 Task: Add an event with the title Marketing Campaign Execution and Monitoring, date ''2023/10/11'', time 9:15 AM to 11:15 AMand add a description: Key stakeholders, including shareholders, will have the opportunity to participate actively in the AGM. Questions, comments, and suggestions from the floor will be encouraged, providing a platform for open dialogue and the exchange of ideas. The leadership team and relevant personnel will address these queries, ensuring that stakeholders have a clear understanding of the organization''s direction and decision-making processes.Select event color  Flamingo . Add location for the event as: The Plaza, New York City, USA, logged in from the account softage.3@softage.netand send the event invitation to softage.6@softage.net and softage.7@softage.net. Set a reminder for the event Weekly on Sunday
Action: Mouse moved to (61, 97)
Screenshot: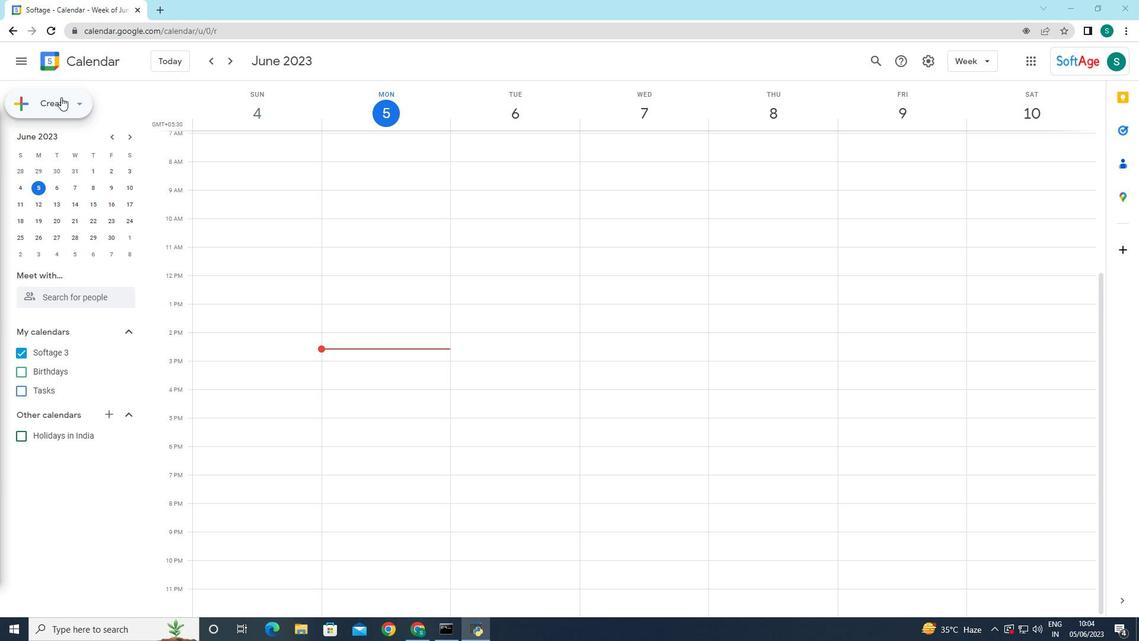 
Action: Mouse pressed left at (61, 97)
Screenshot: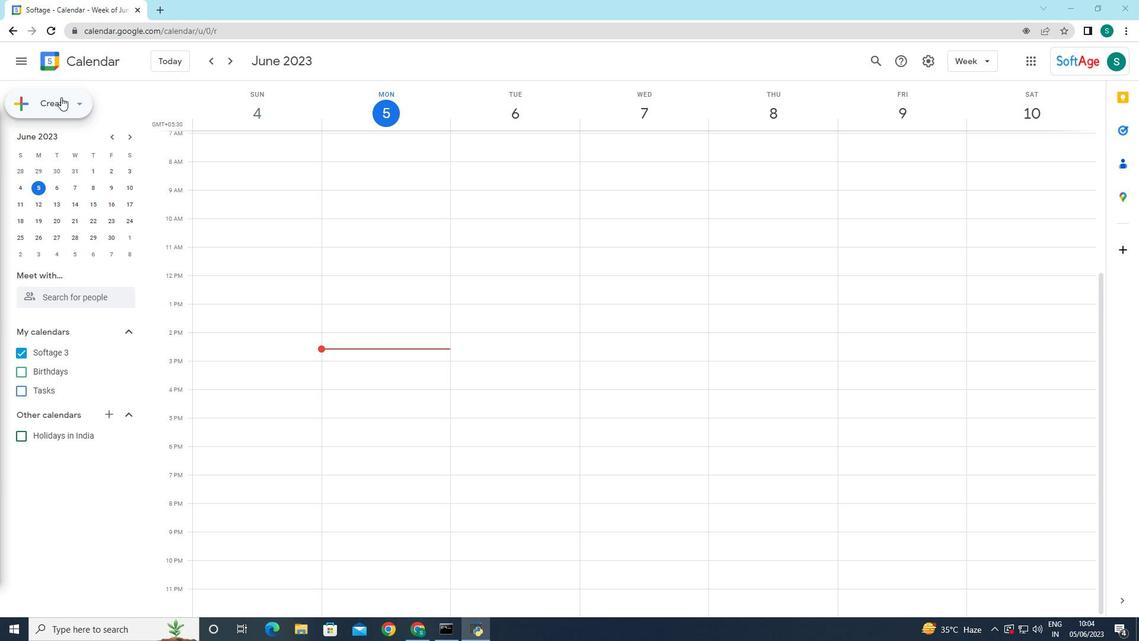 
Action: Mouse moved to (45, 138)
Screenshot: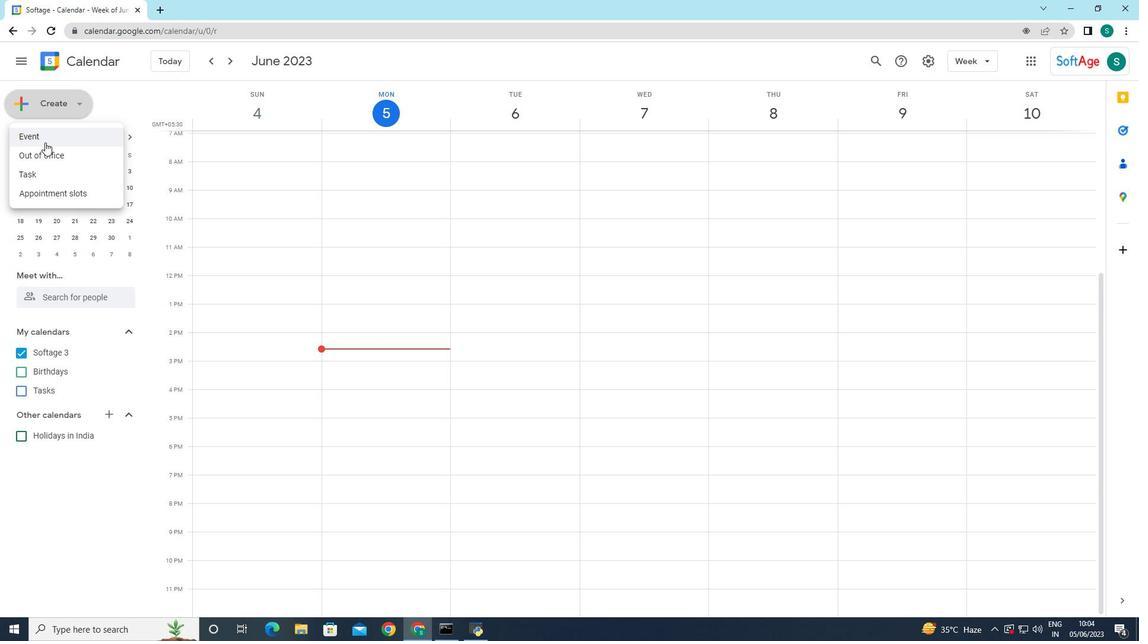 
Action: Mouse pressed left at (45, 138)
Screenshot: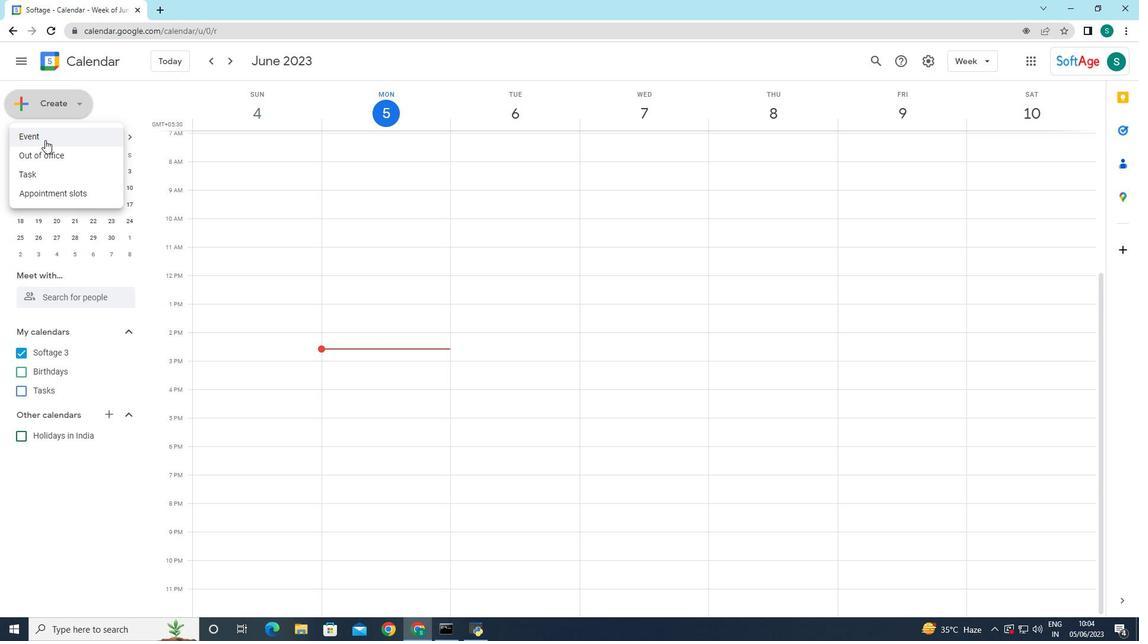 
Action: Mouse moved to (241, 466)
Screenshot: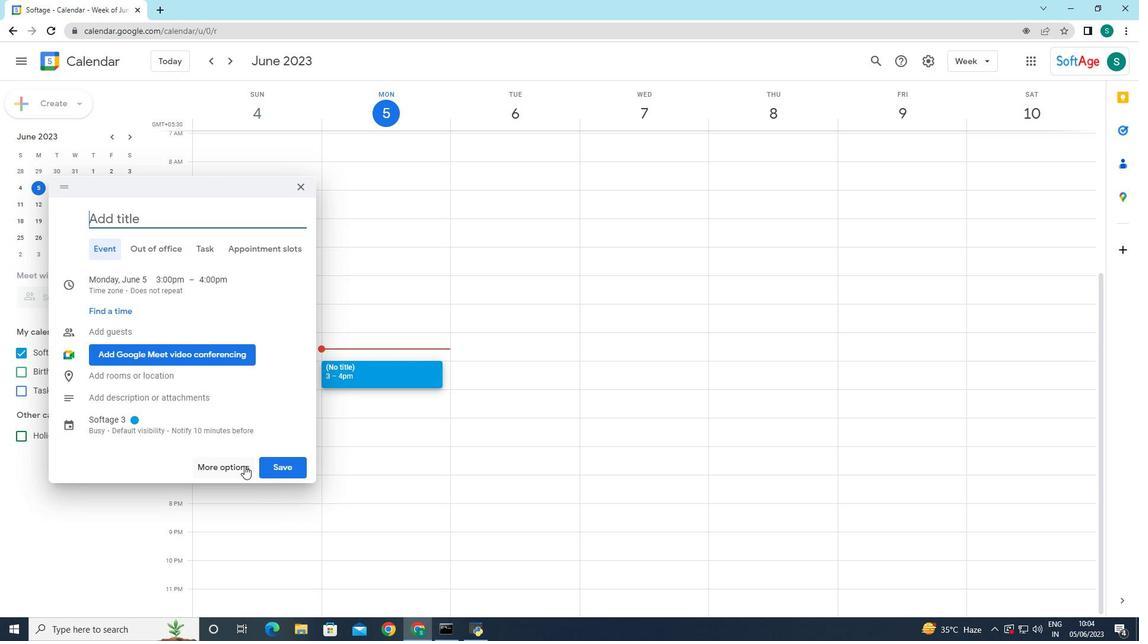 
Action: Mouse pressed left at (241, 466)
Screenshot: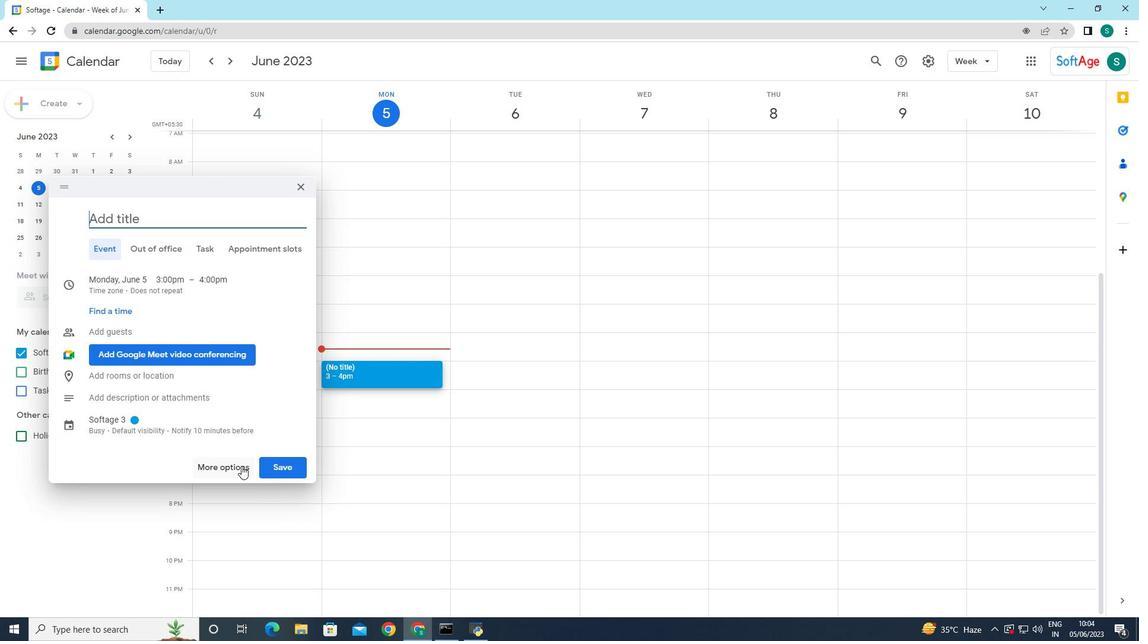 
Action: Mouse moved to (109, 62)
Screenshot: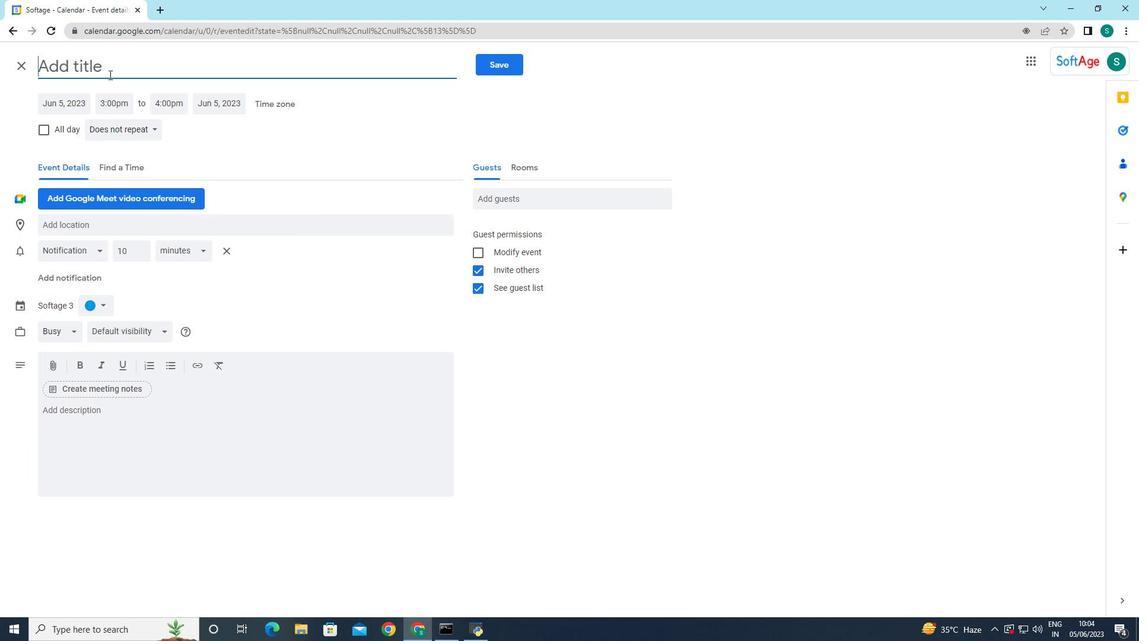
Action: Mouse pressed left at (109, 62)
Screenshot: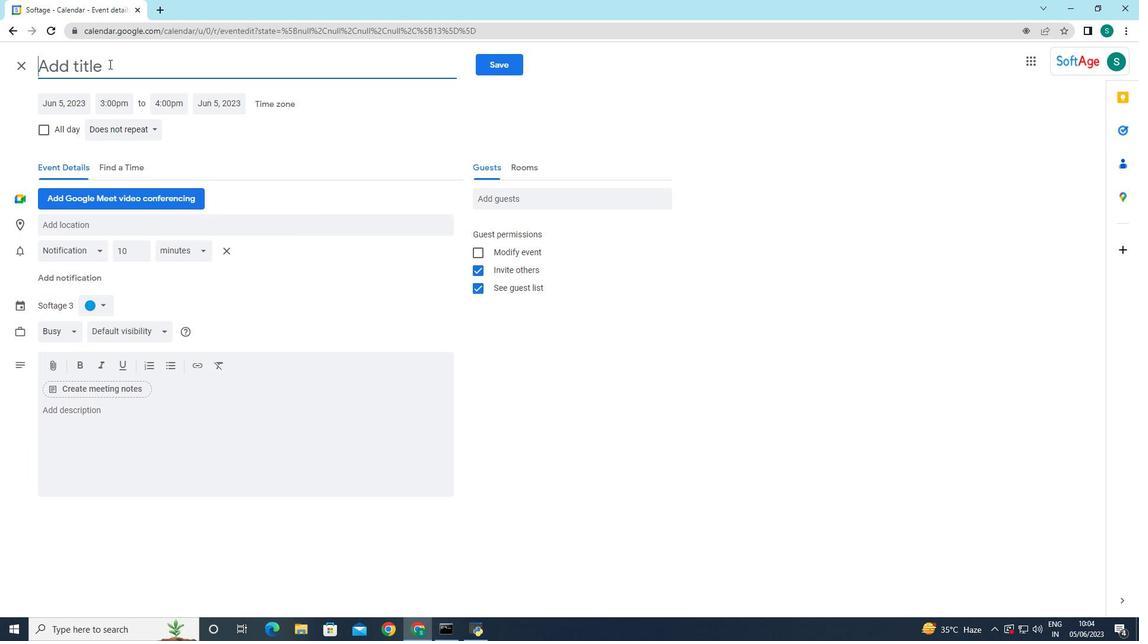 
Action: Key pressed <Key.caps_lock>M<Key.caps_lock><Key.backspace><Key.caps_lock>M<Key.caps_lock><Key.backspace><Key.caps_lock>M<Key.backspace>M<Key.backspace><Key.caps_lock>m<Key.caps_lock>ARKETING<Key.space><Key.caps_lock>c<Key.caps_lock>AMPAIGN<Key.space><Key.caps_lock>e<Key.caps_lock>X<Key.caps_lock><Key.caps_lock>ECUTION<Key.space>AND<Key.space><Key.caps_lock>m<Key.caps_lock>ONITORING,<Key.backspace>
Screenshot: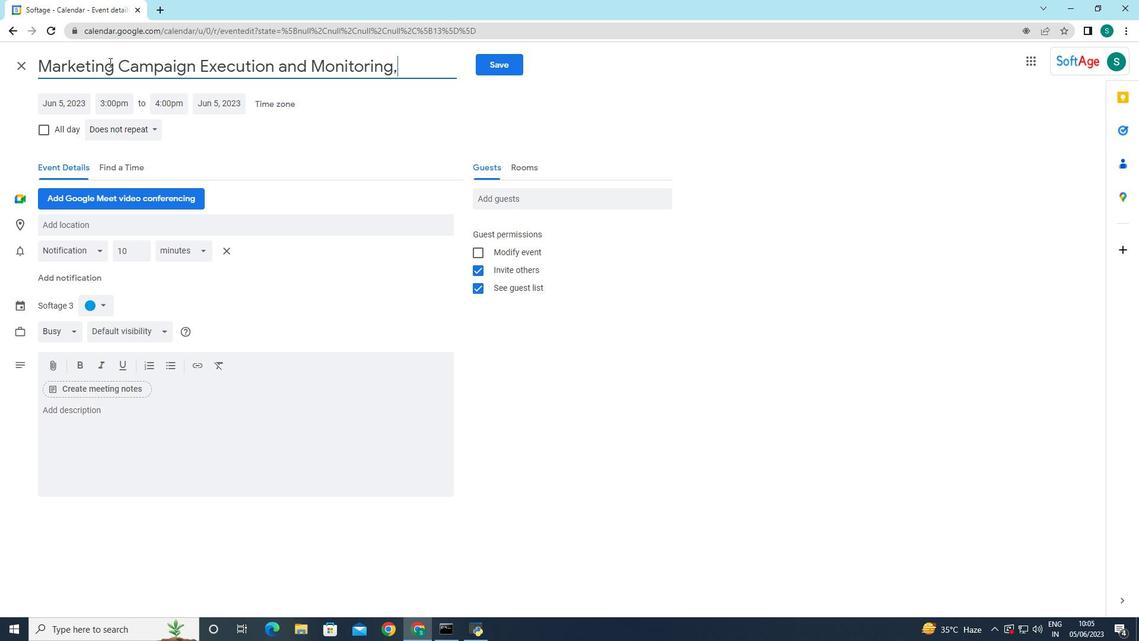 
Action: Mouse moved to (81, 109)
Screenshot: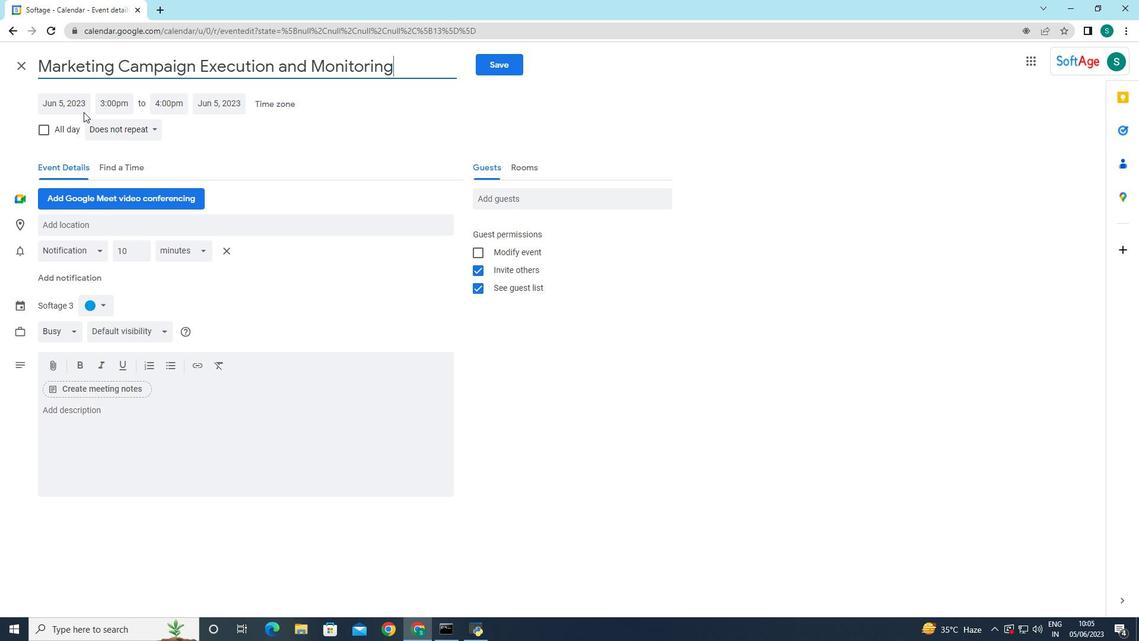 
Action: Mouse pressed left at (81, 109)
Screenshot: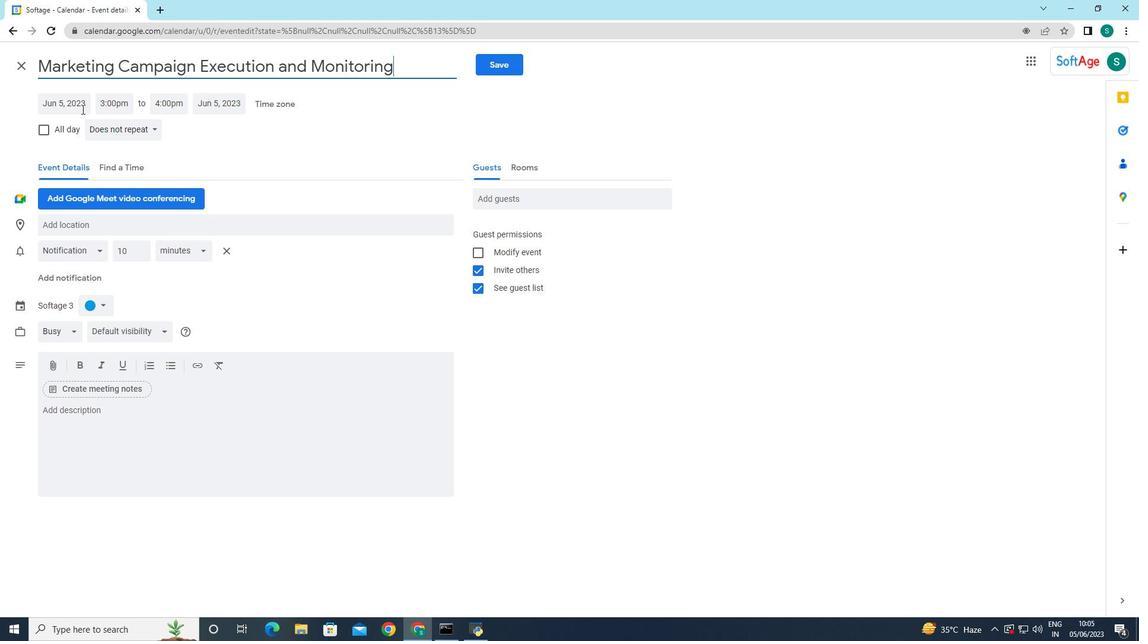 
Action: Mouse moved to (188, 124)
Screenshot: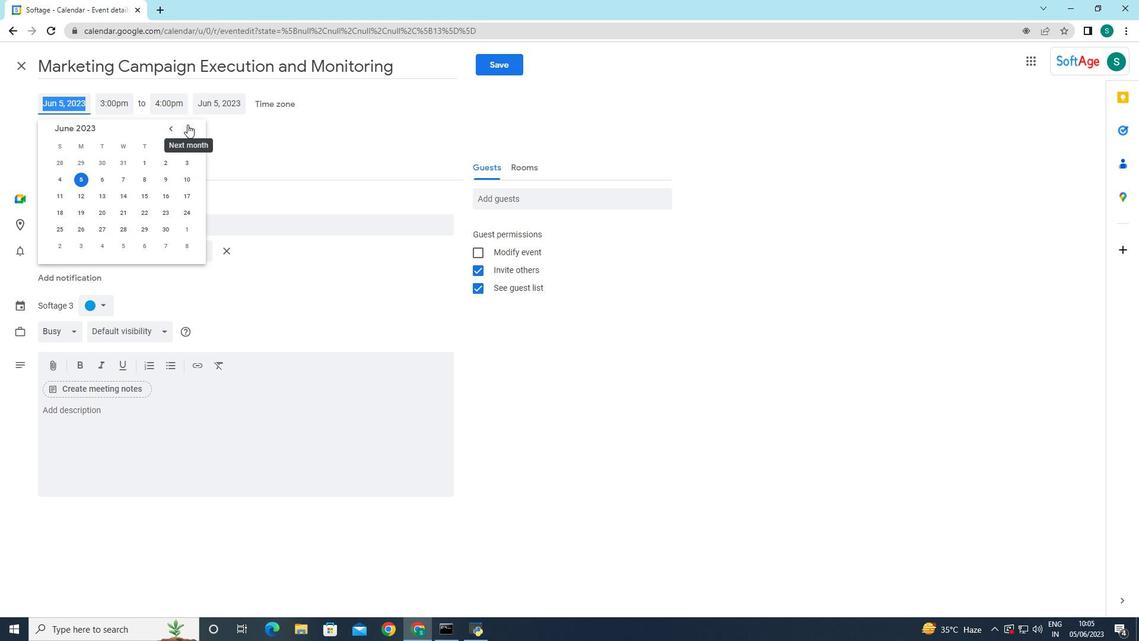 
Action: Mouse pressed left at (188, 124)
Screenshot: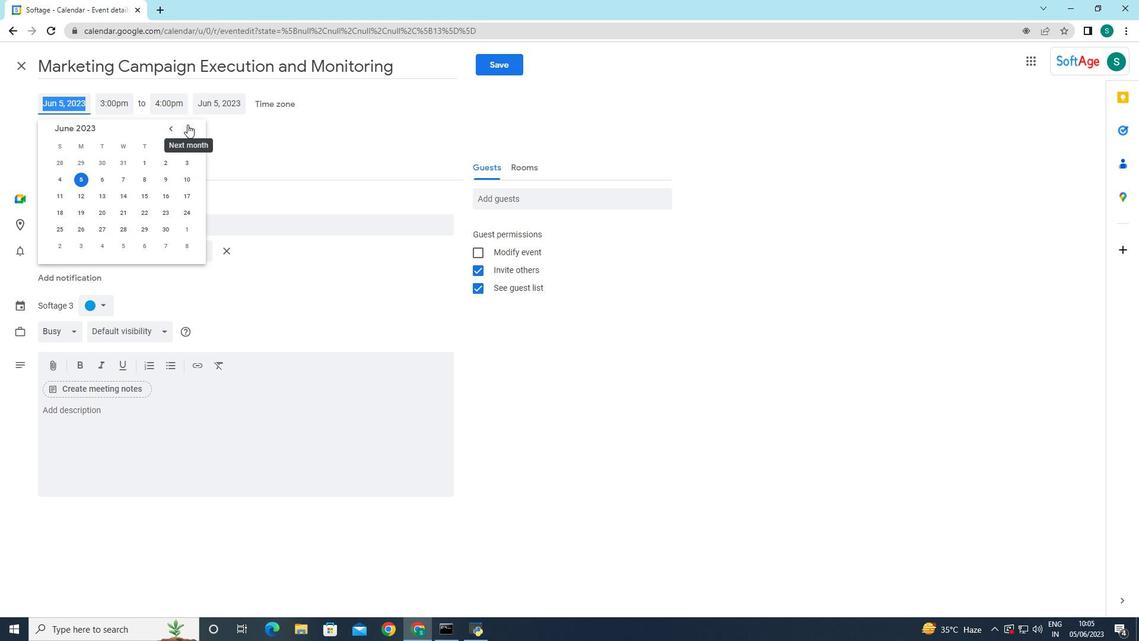 
Action: Mouse pressed left at (188, 124)
Screenshot: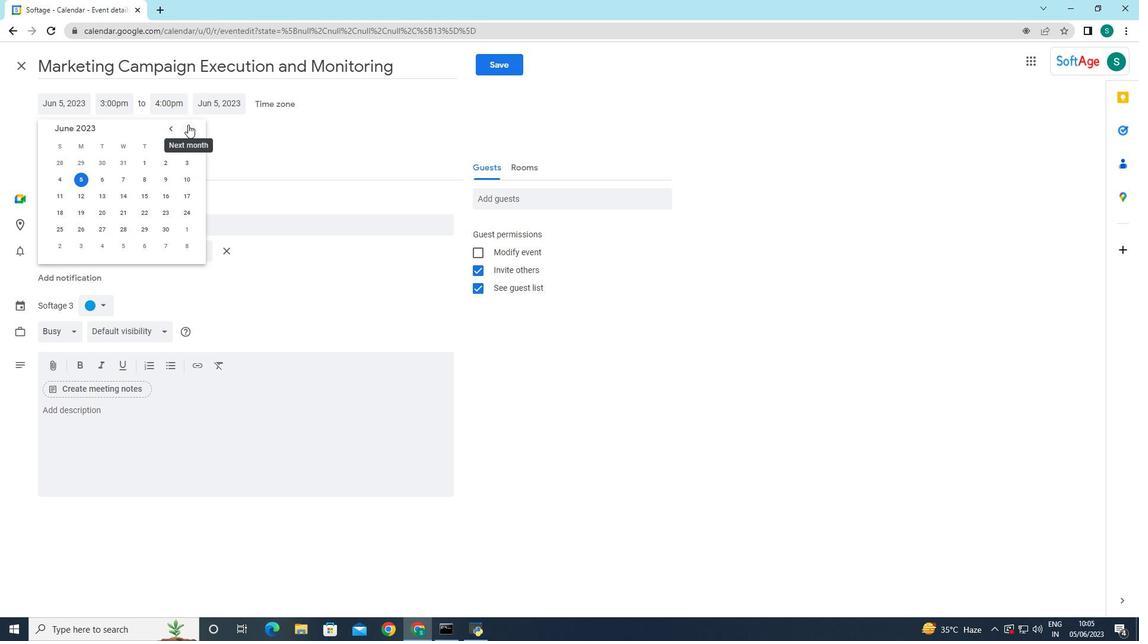 
Action: Mouse pressed left at (188, 124)
Screenshot: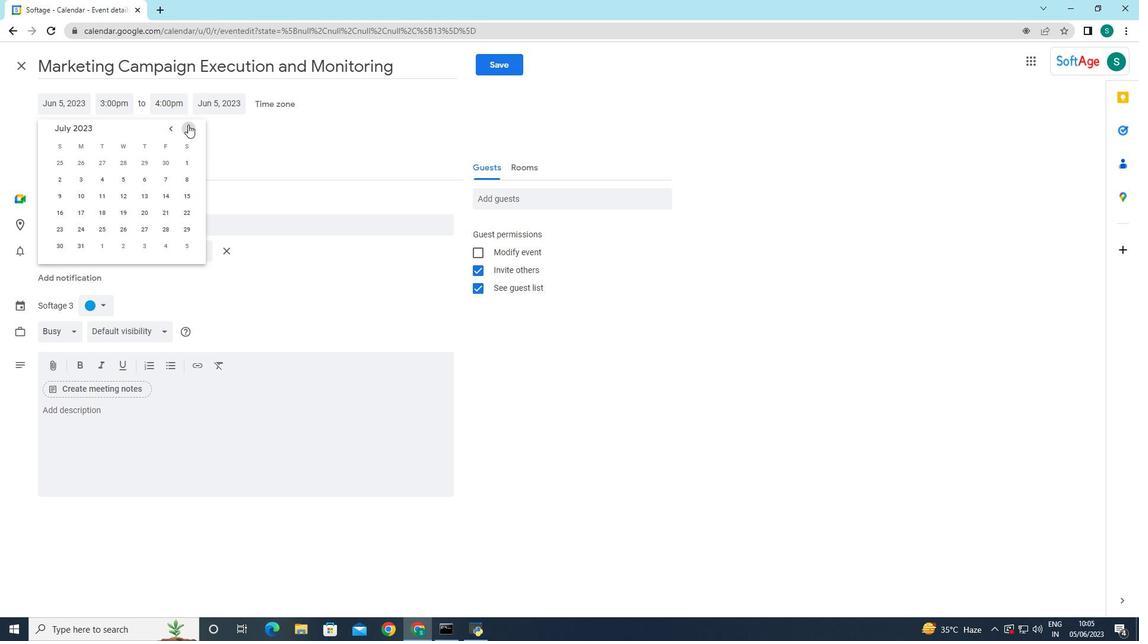 
Action: Mouse pressed left at (188, 124)
Screenshot: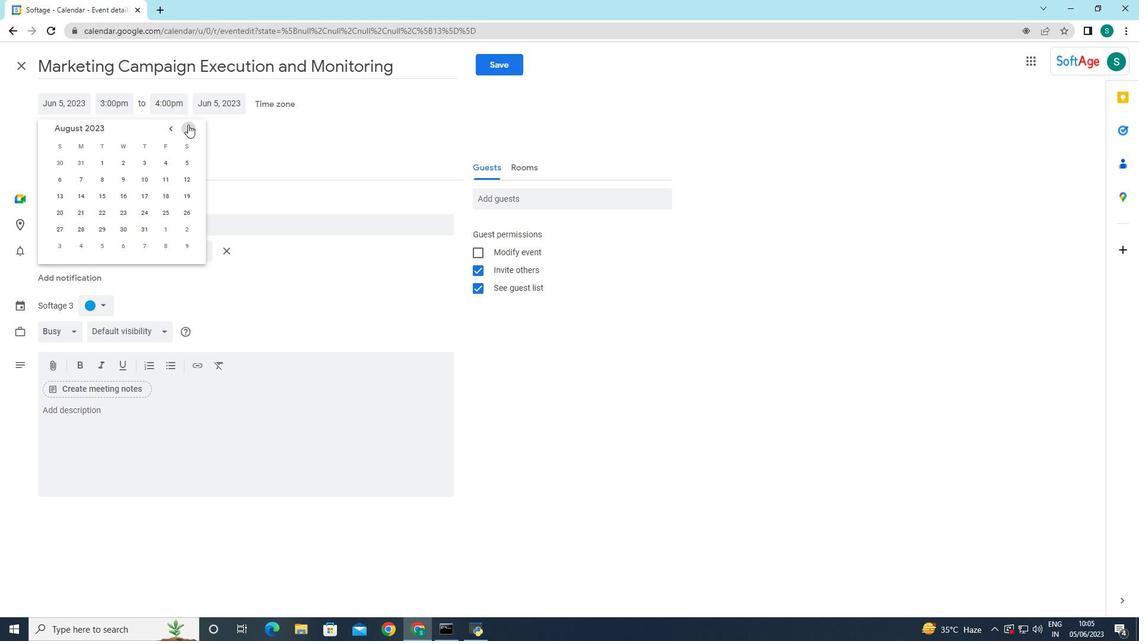 
Action: Mouse moved to (121, 178)
Screenshot: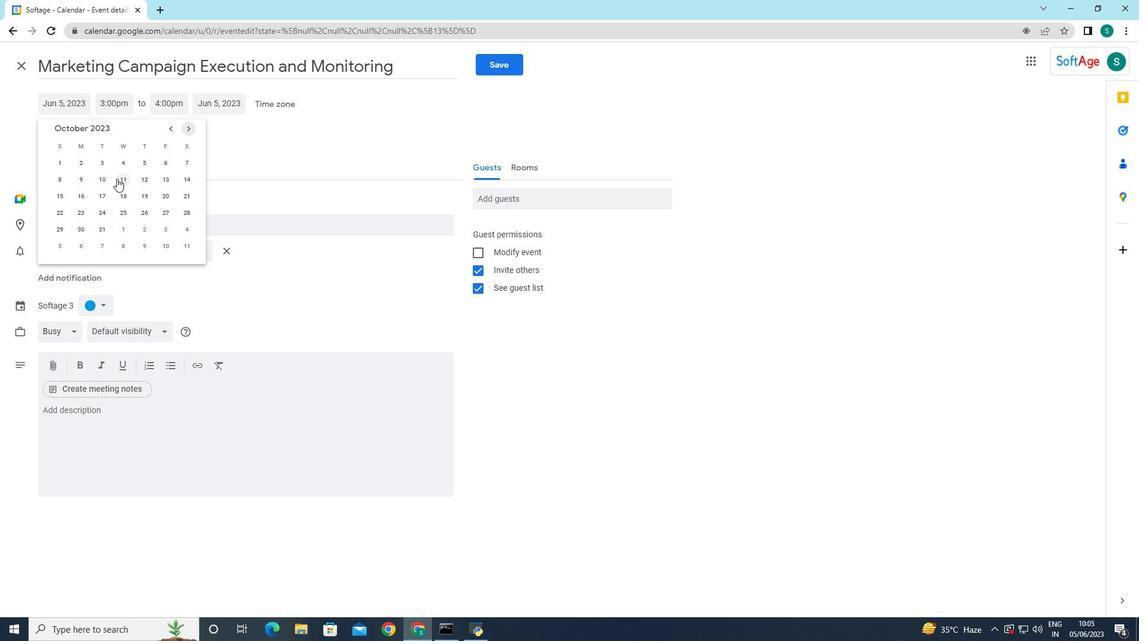 
Action: Mouse pressed left at (121, 178)
Screenshot: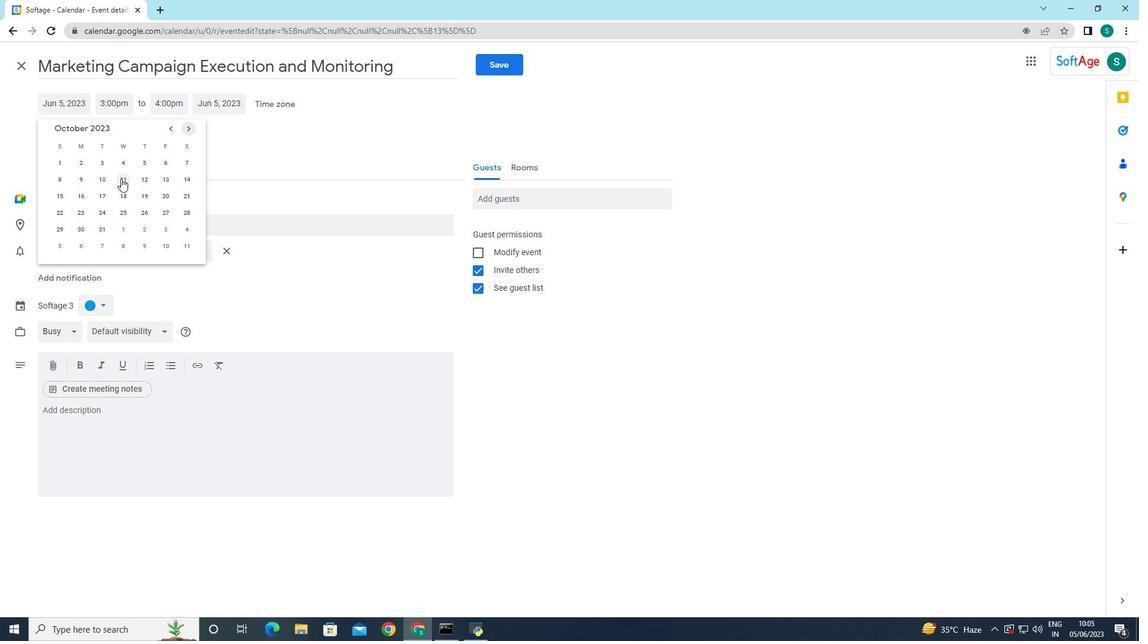 
Action: Mouse moved to (220, 145)
Screenshot: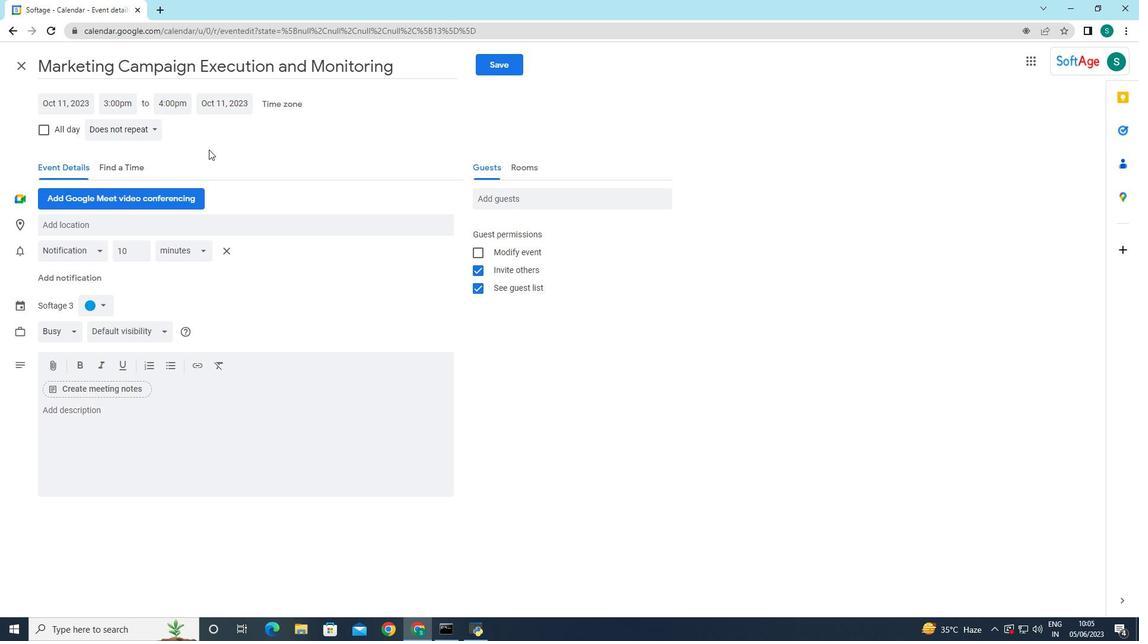 
Action: Mouse pressed left at (220, 145)
Screenshot: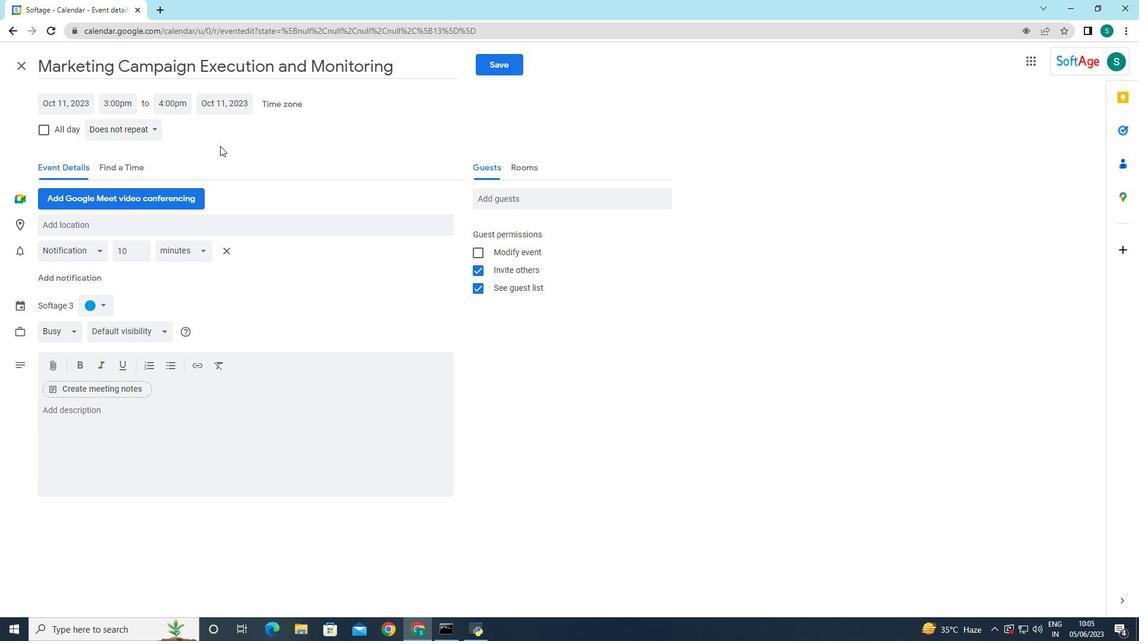 
Action: Mouse moved to (273, 289)
Screenshot: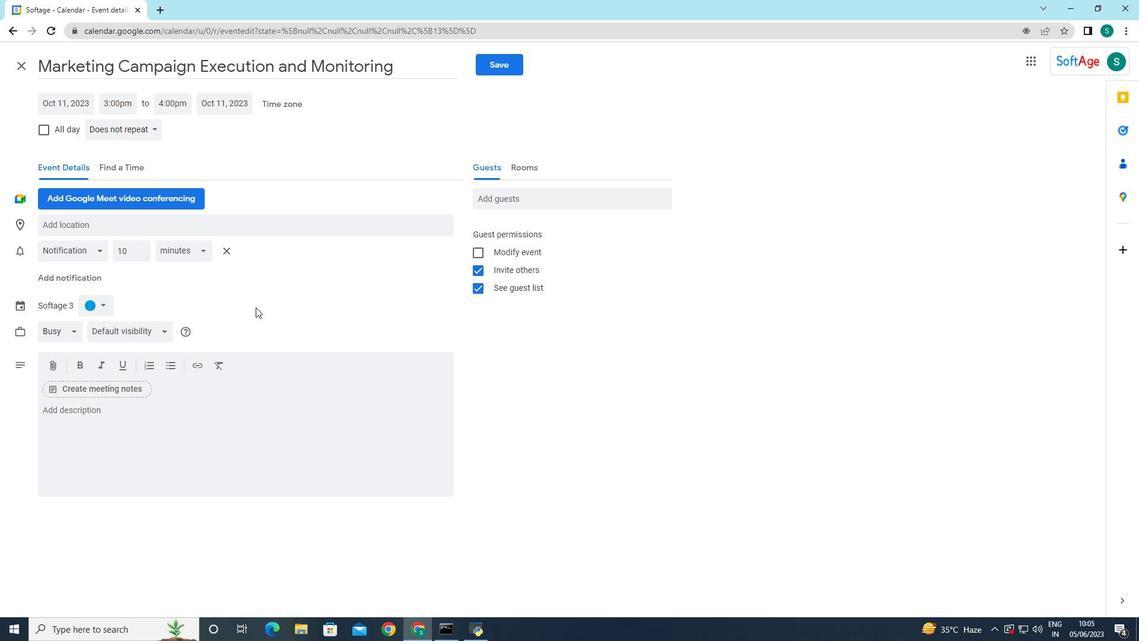 
Action: Mouse pressed left at (273, 289)
Screenshot: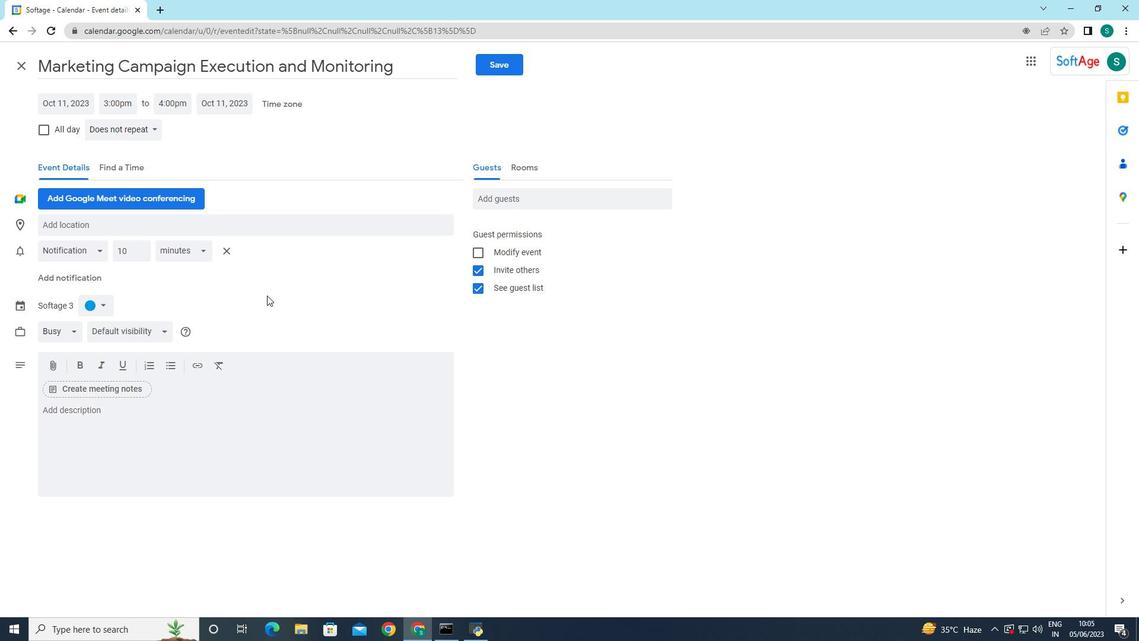 
Action: Mouse moved to (97, 417)
Screenshot: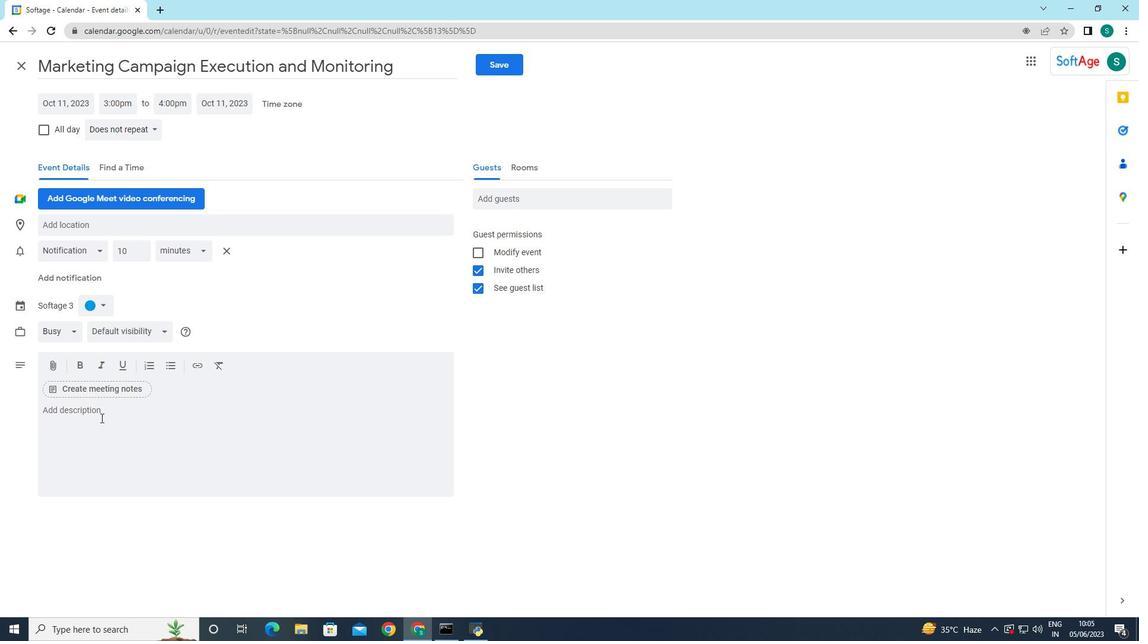 
Action: Mouse pressed left at (97, 417)
Screenshot: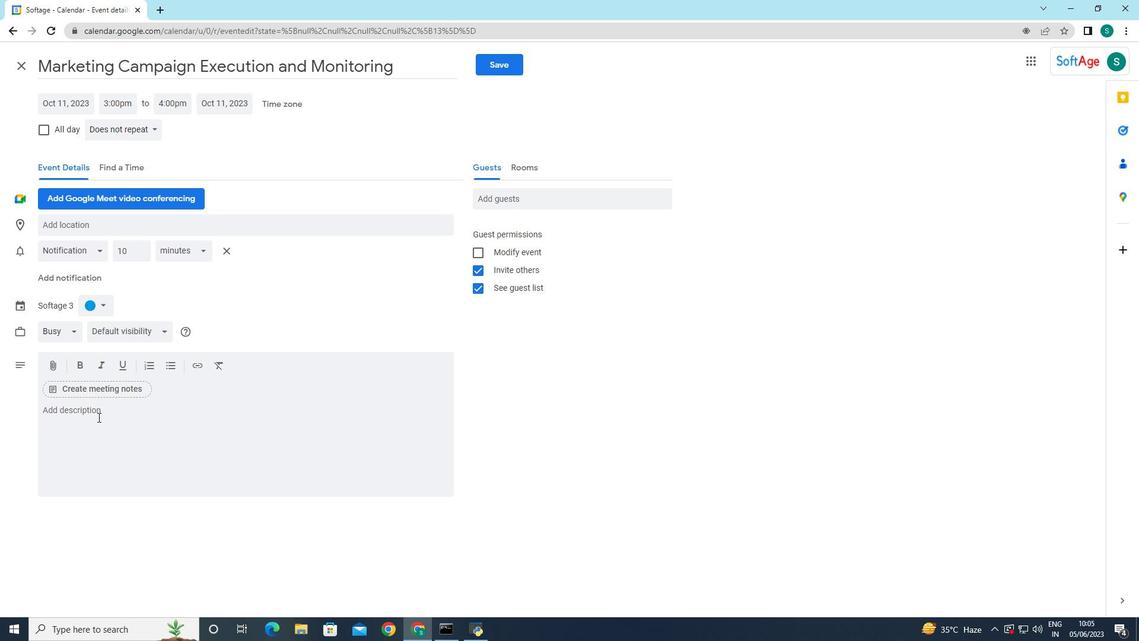 
Action: Mouse moved to (76, 105)
Screenshot: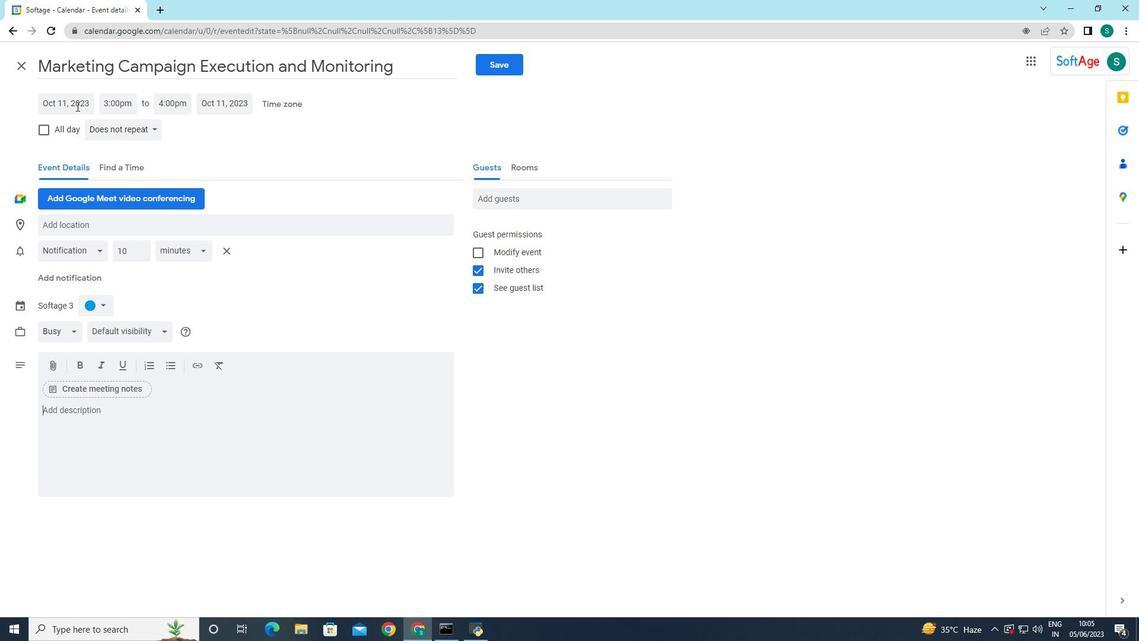 
Action: Mouse pressed left at (76, 105)
Screenshot: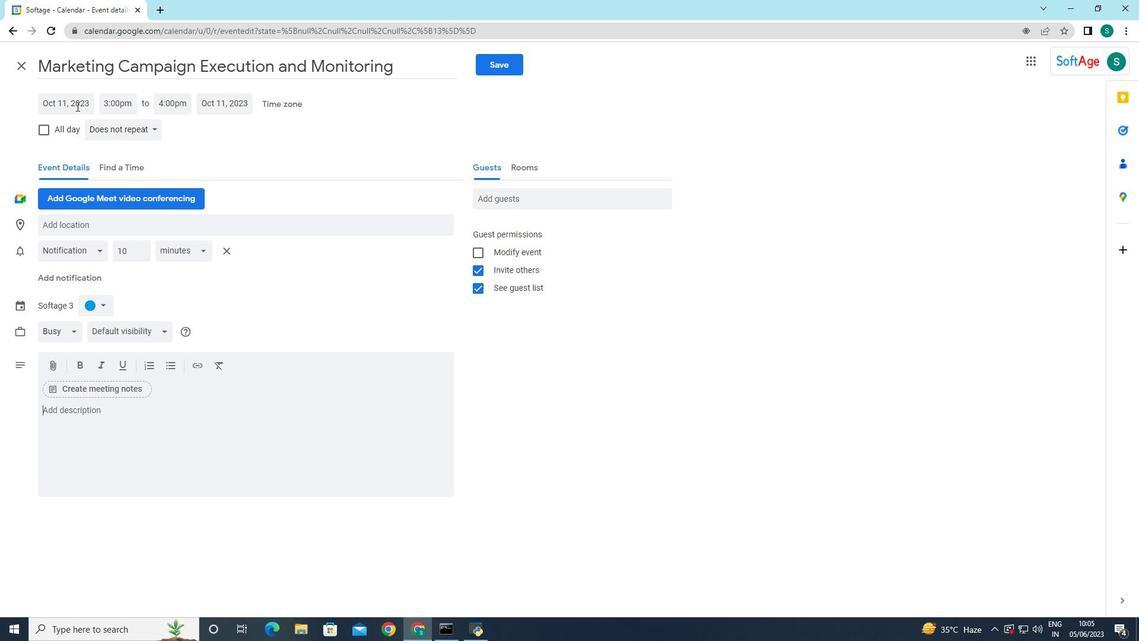 
Action: Mouse moved to (112, 105)
Screenshot: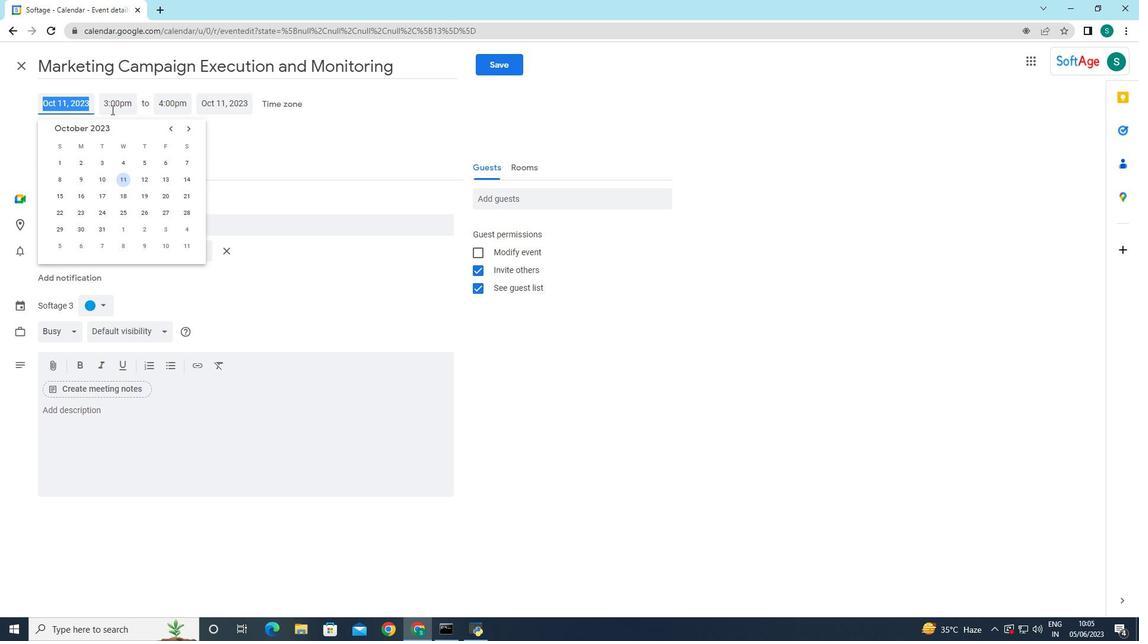 
Action: Mouse pressed left at (112, 105)
Screenshot: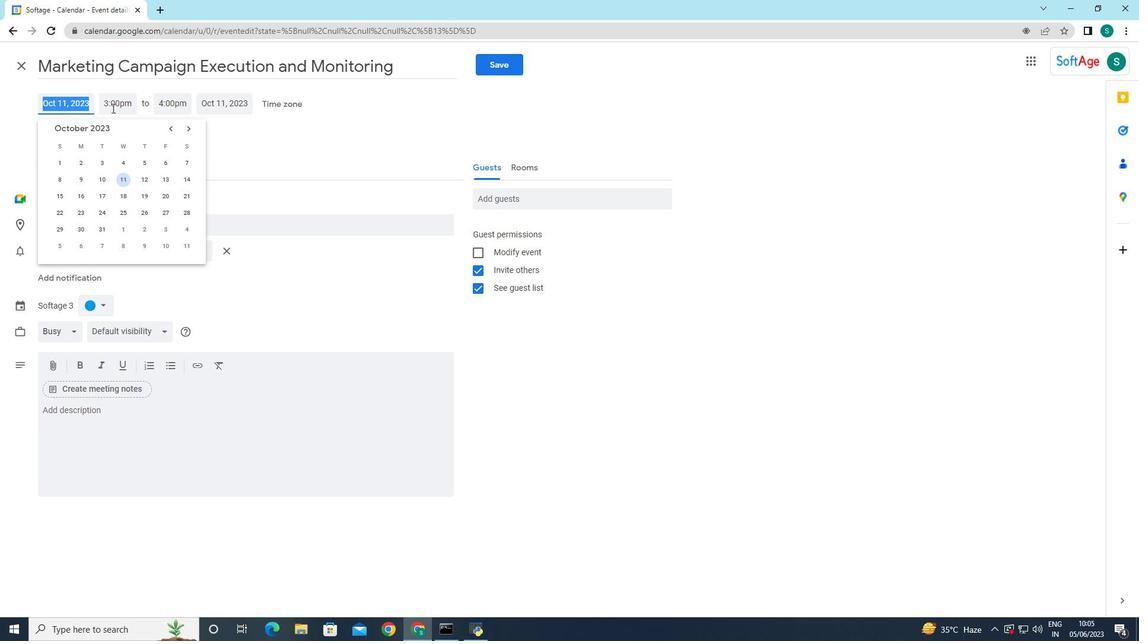 
Action: Mouse moved to (156, 170)
Screenshot: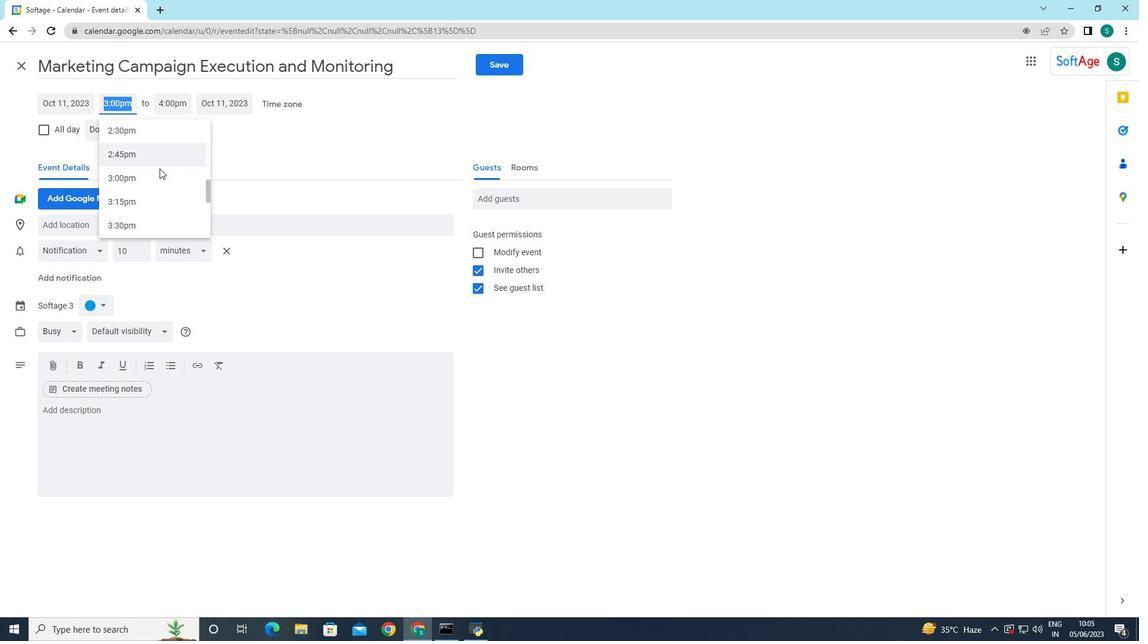 
Action: Mouse scrolled (156, 171) with delta (0, 0)
Screenshot: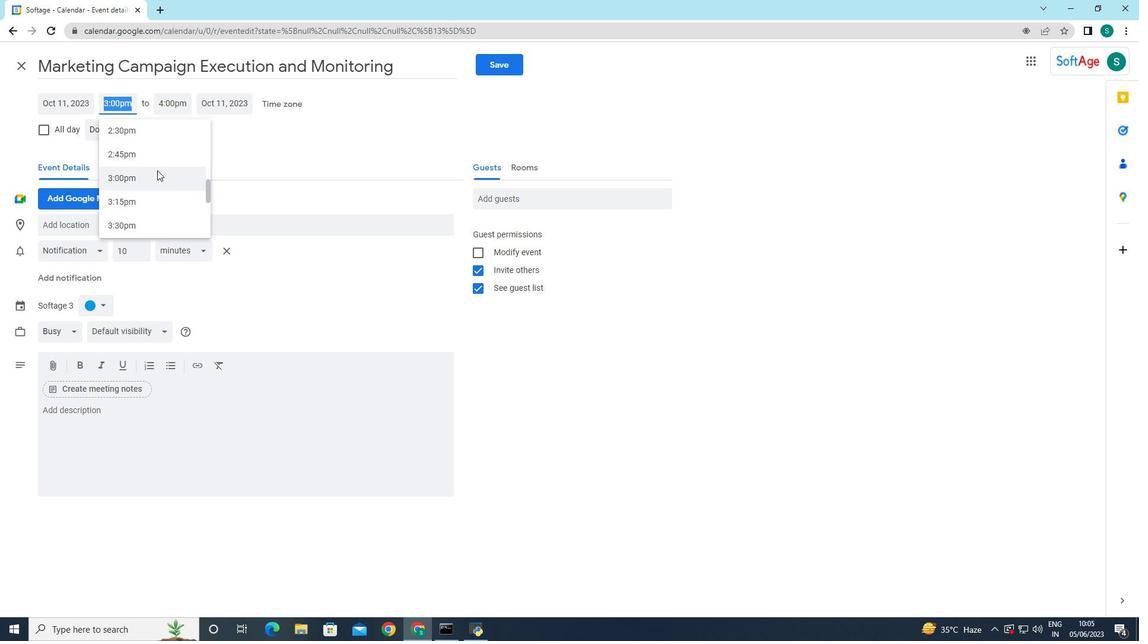 
Action: Mouse scrolled (156, 171) with delta (0, 0)
Screenshot: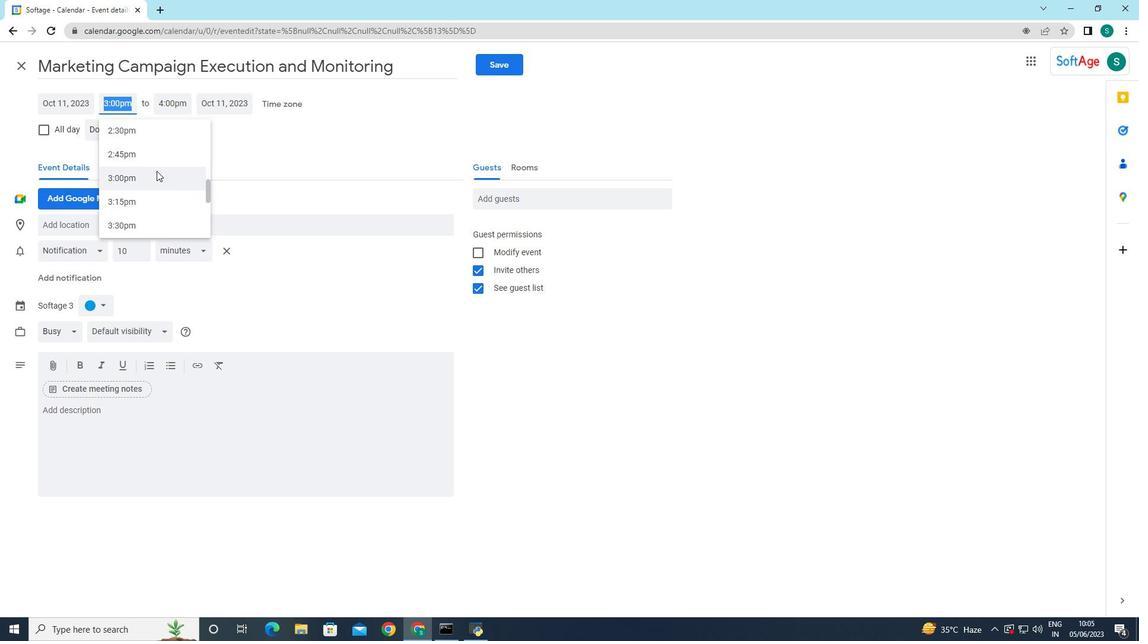
Action: Mouse scrolled (156, 171) with delta (0, 0)
Screenshot: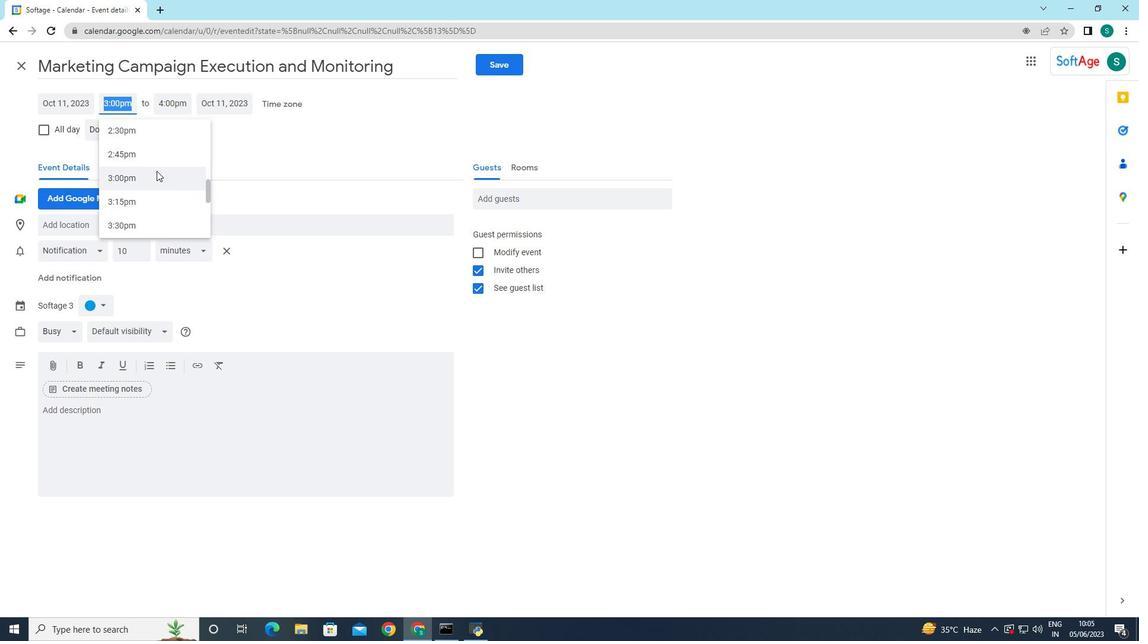 
Action: Mouse moved to (156, 170)
Screenshot: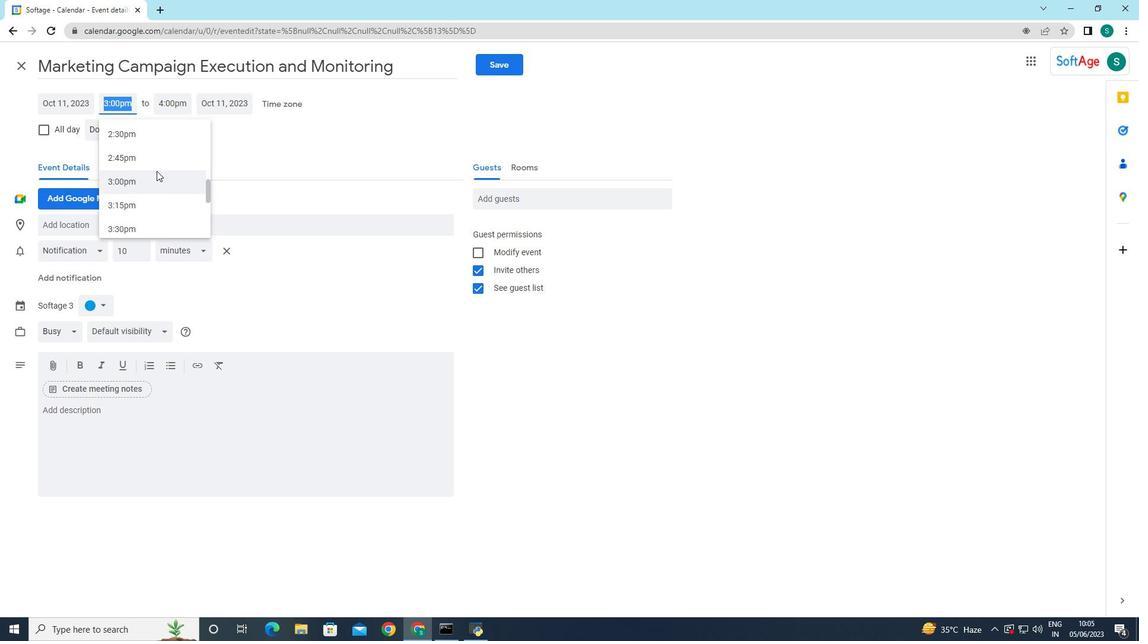 
Action: Mouse scrolled (156, 171) with delta (0, 0)
Screenshot: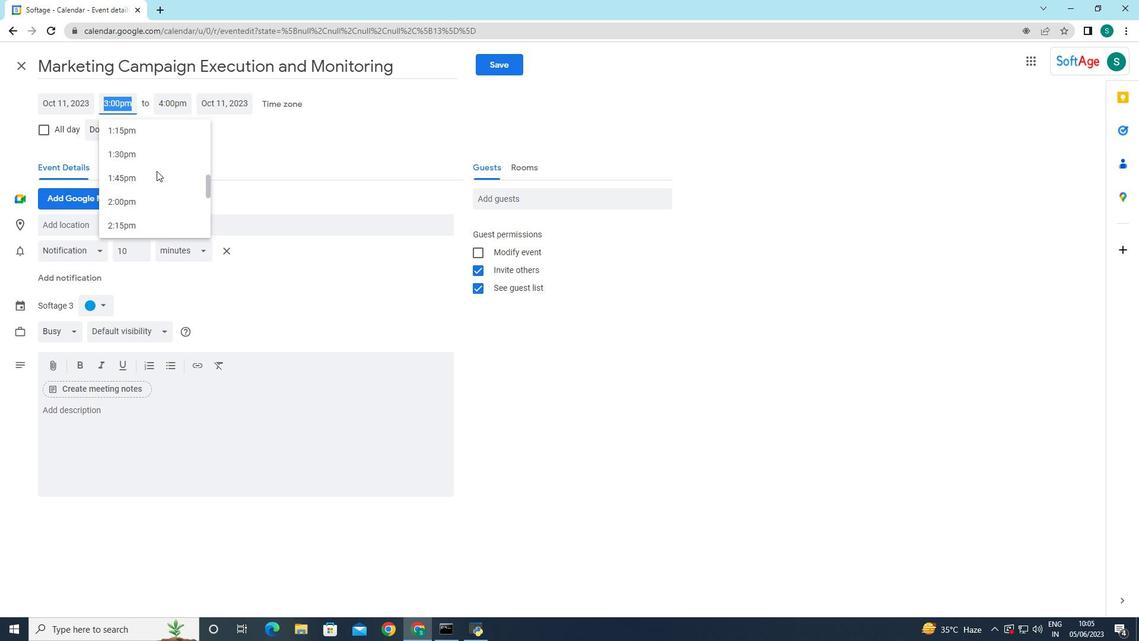 
Action: Mouse scrolled (156, 171) with delta (0, 0)
Screenshot: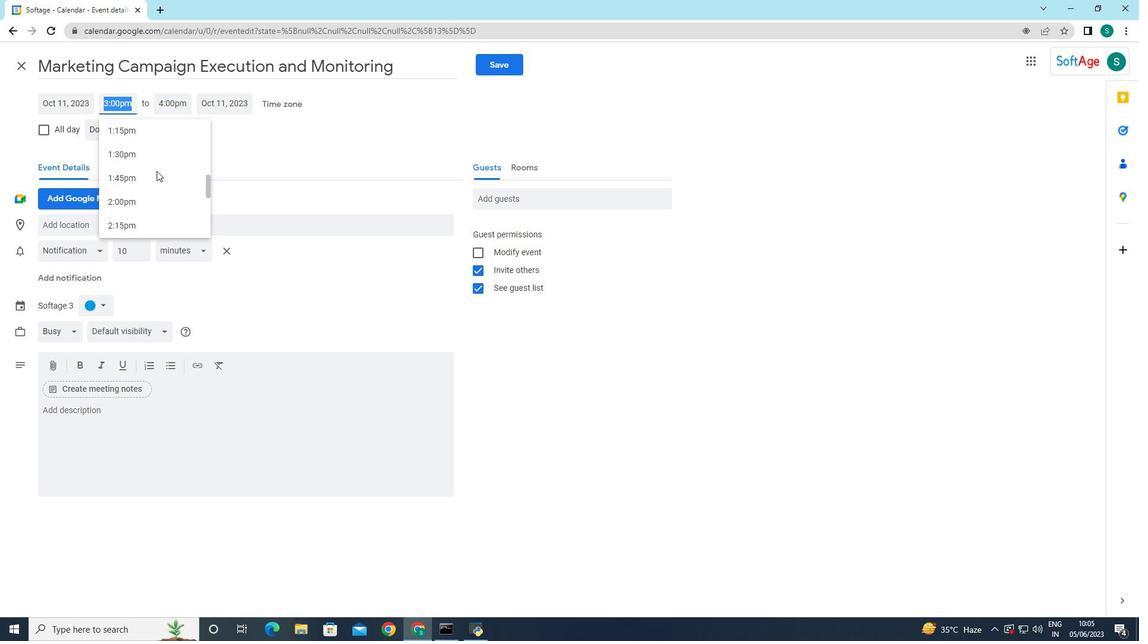 
Action: Mouse scrolled (156, 171) with delta (0, 0)
Screenshot: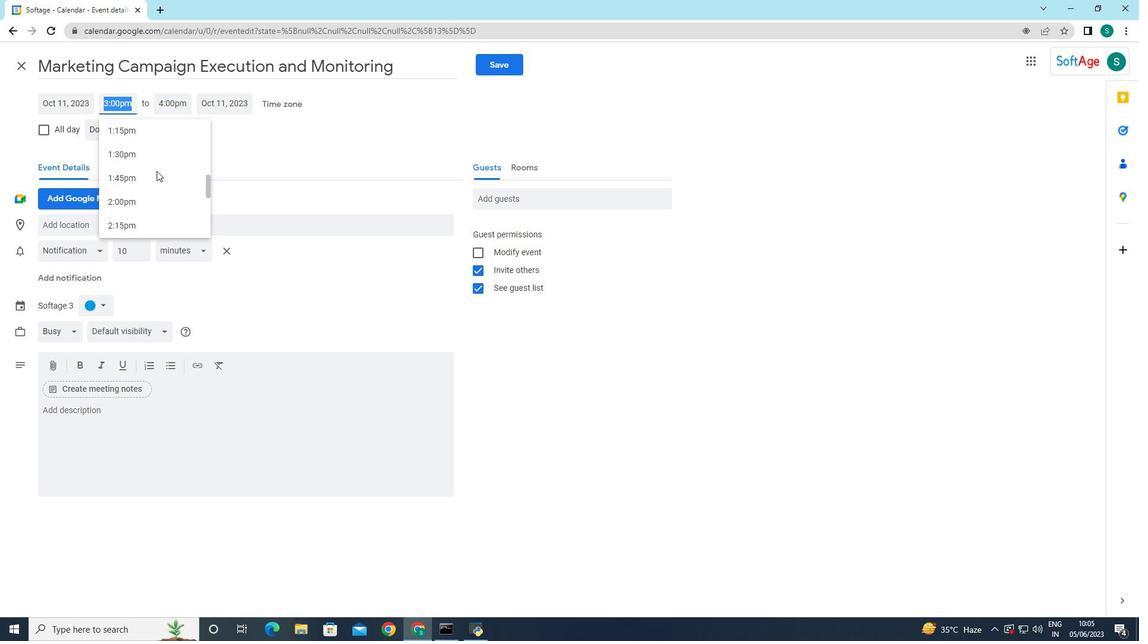 
Action: Mouse moved to (153, 185)
Screenshot: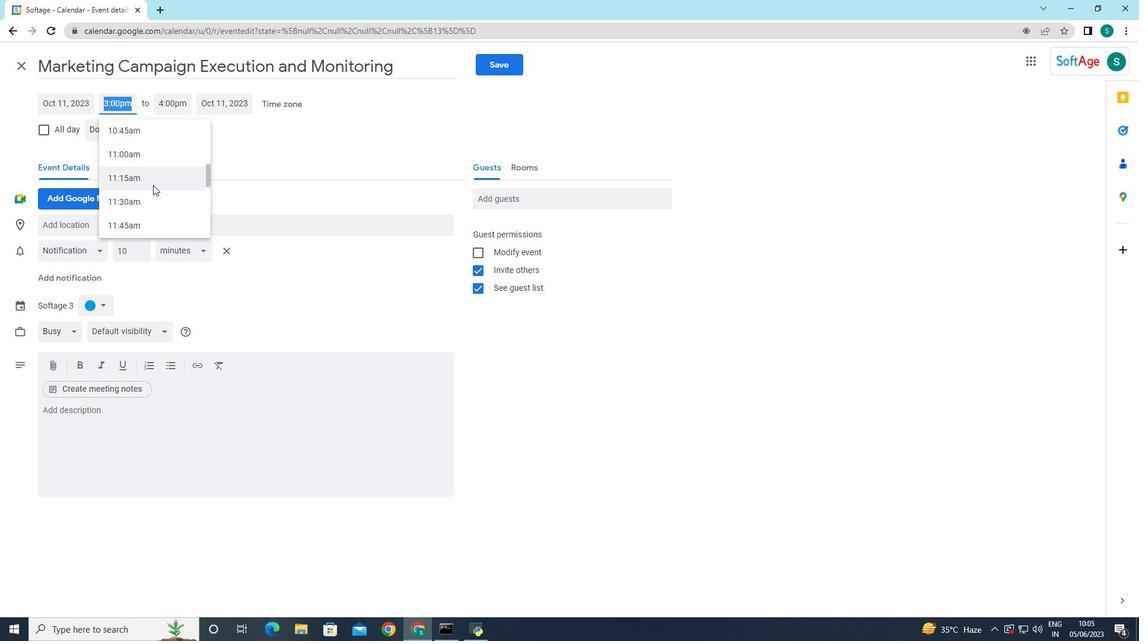 
Action: Mouse scrolled (153, 185) with delta (0, 0)
Screenshot: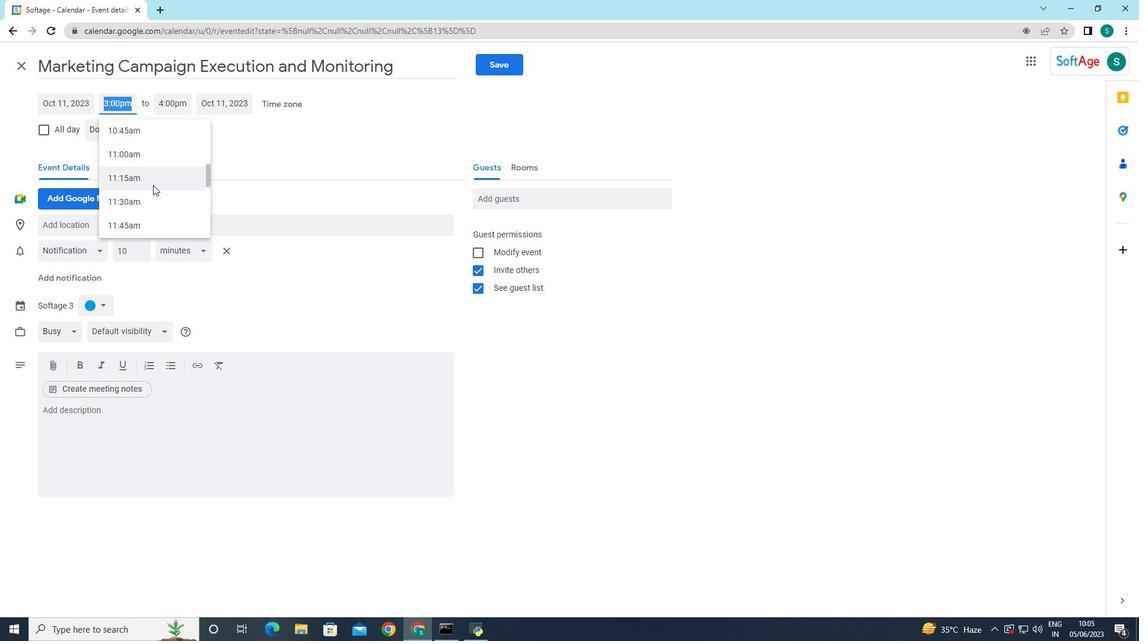 
Action: Mouse scrolled (153, 185) with delta (0, 0)
Screenshot: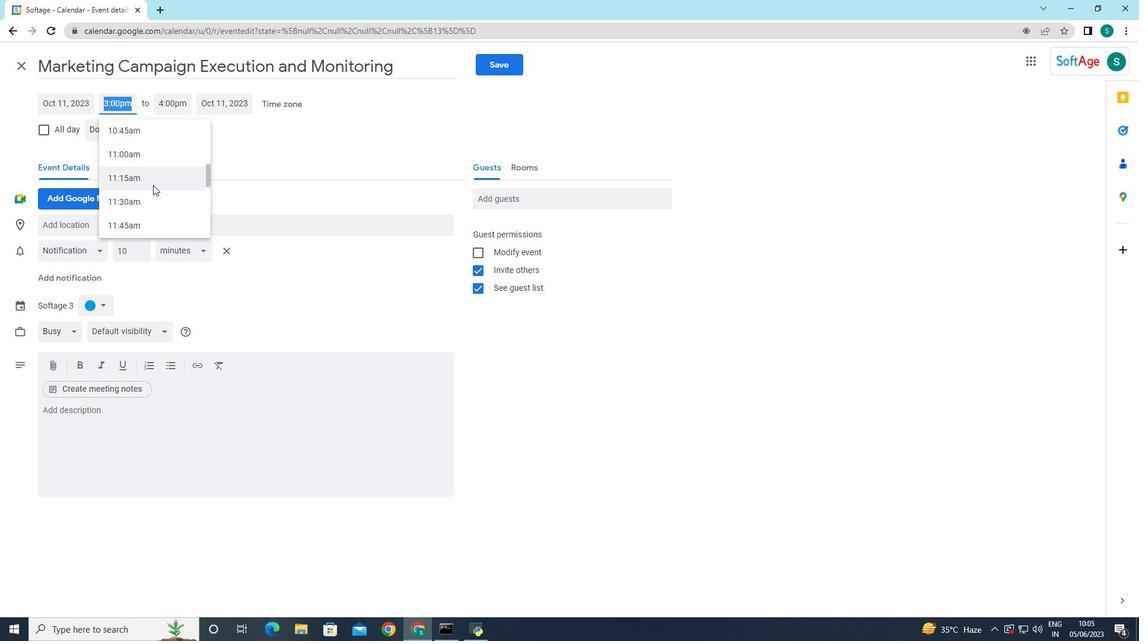 
Action: Mouse moved to (153, 184)
Screenshot: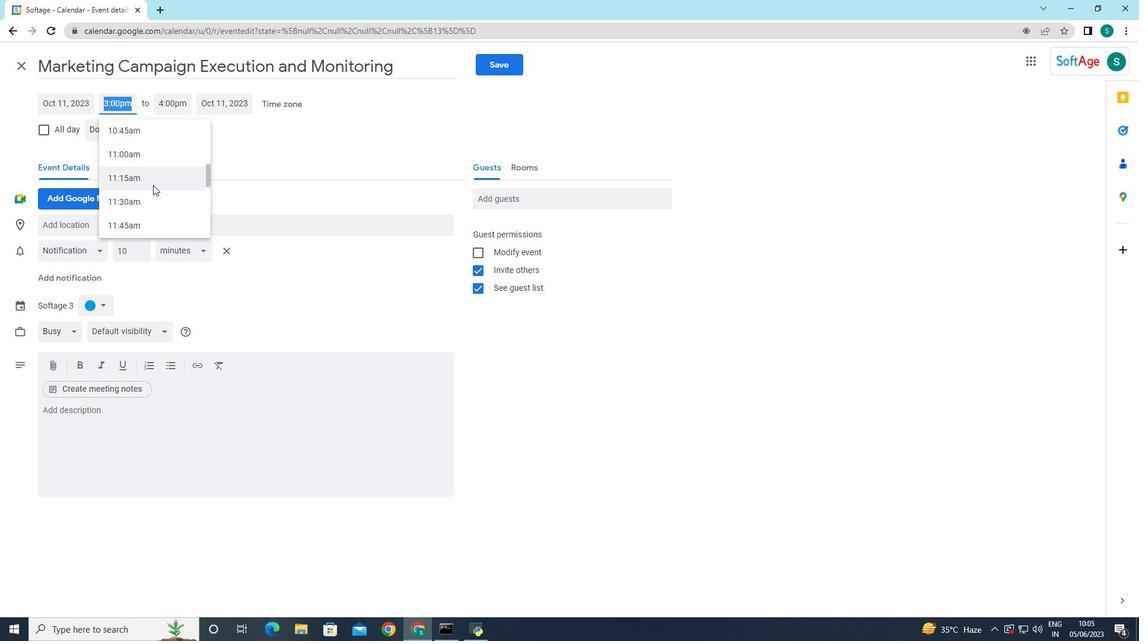 
Action: Mouse scrolled (153, 185) with delta (0, 0)
Screenshot: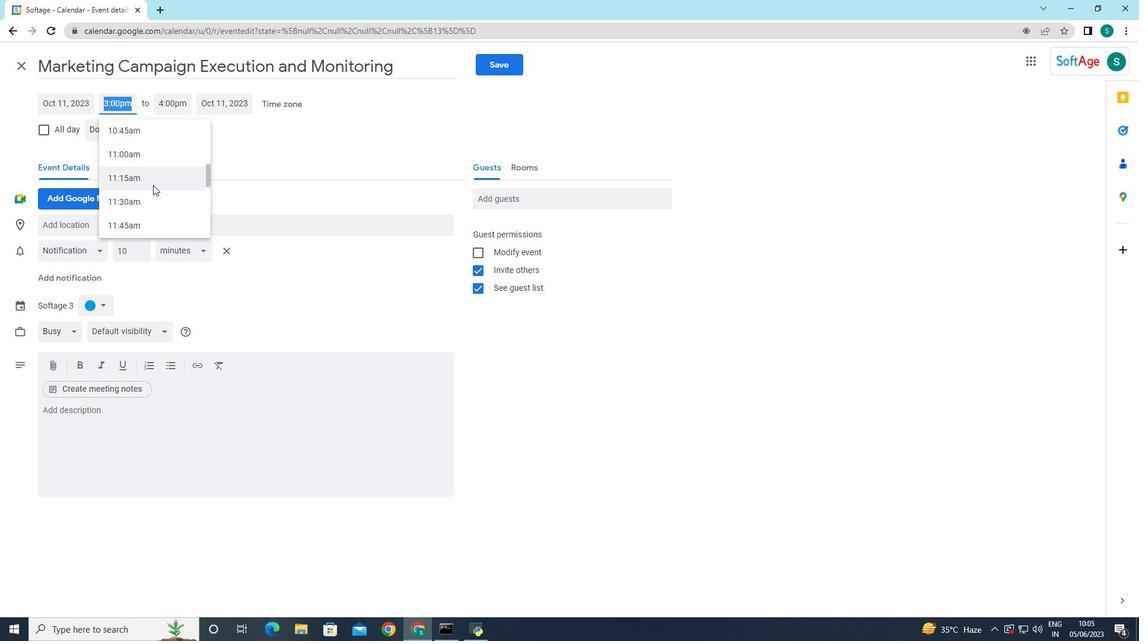 
Action: Mouse moved to (137, 169)
Screenshot: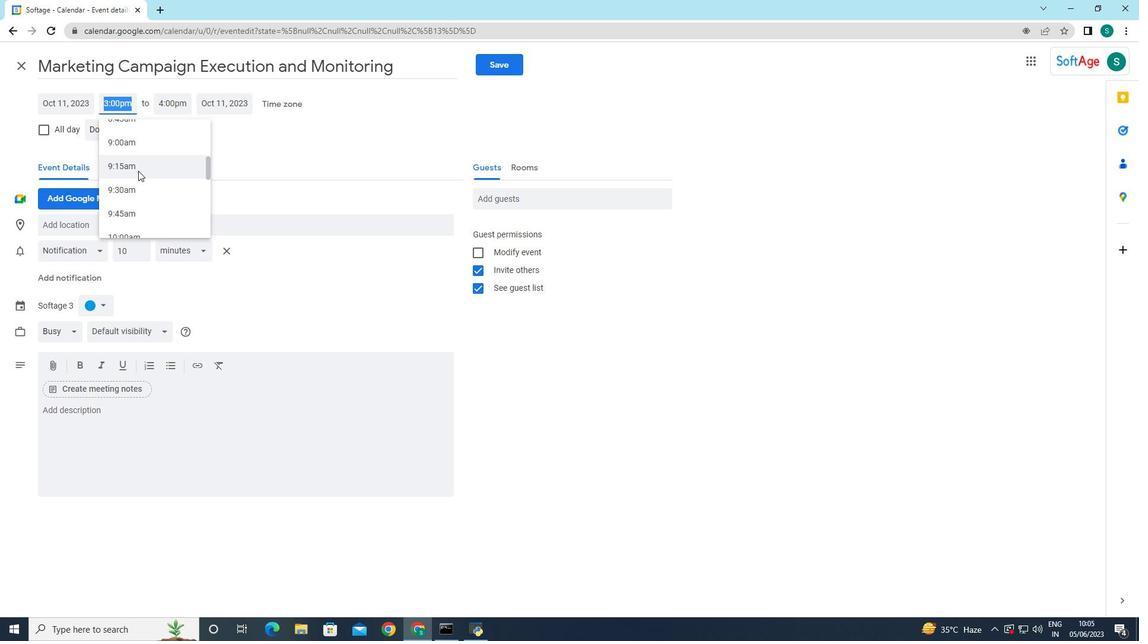 
Action: Mouse pressed left at (137, 169)
Screenshot: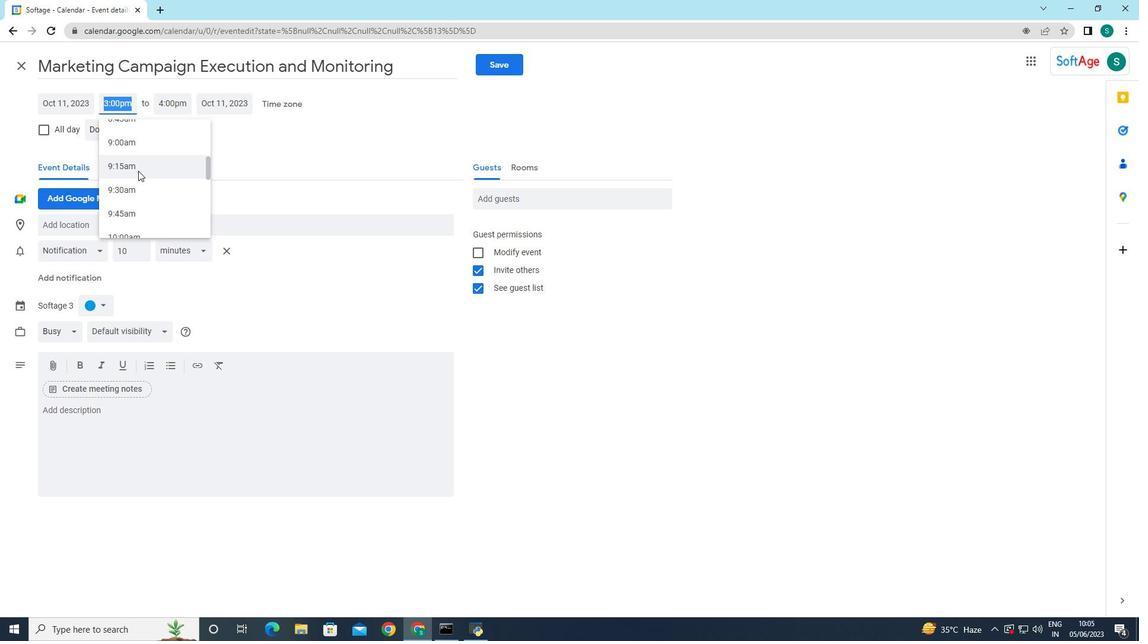 
Action: Mouse moved to (171, 105)
Screenshot: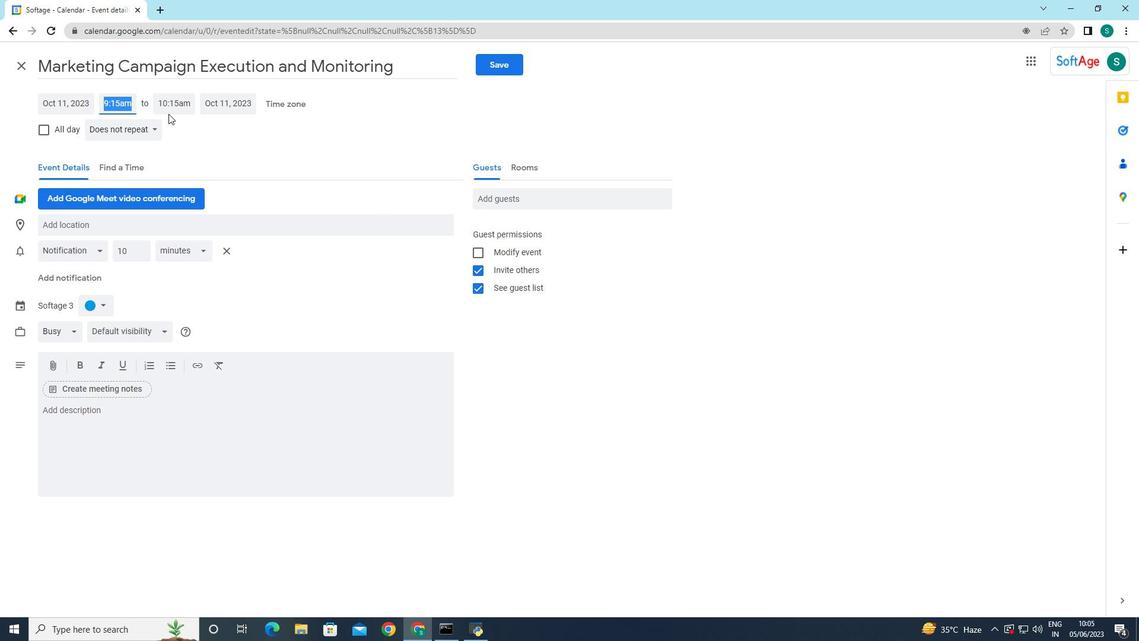 
Action: Mouse pressed left at (171, 105)
Screenshot: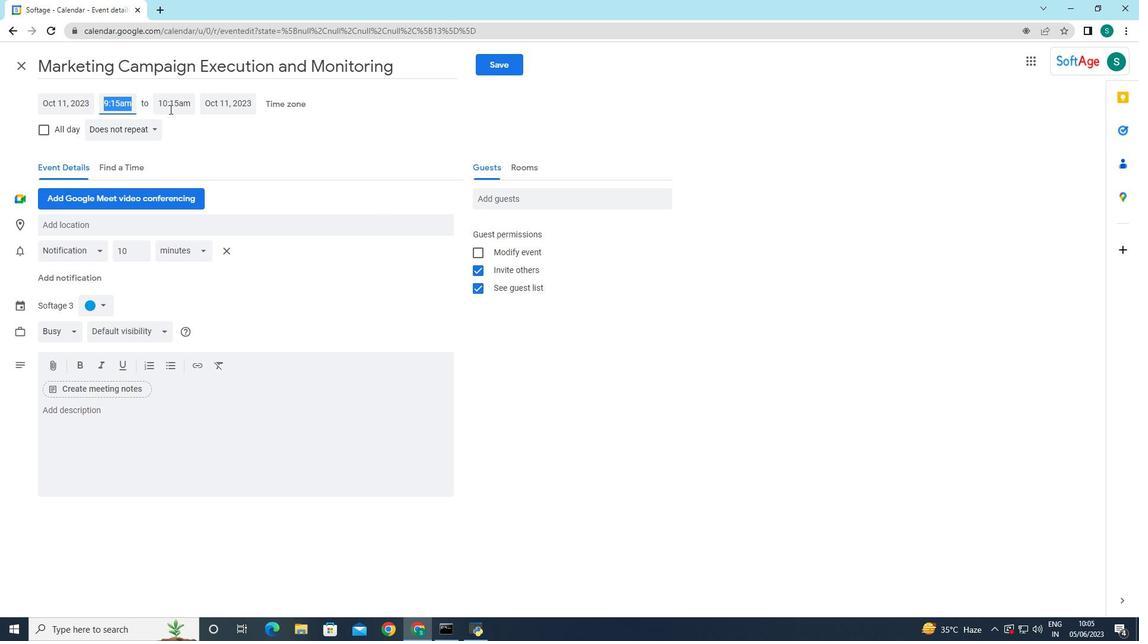 
Action: Mouse moved to (187, 228)
Screenshot: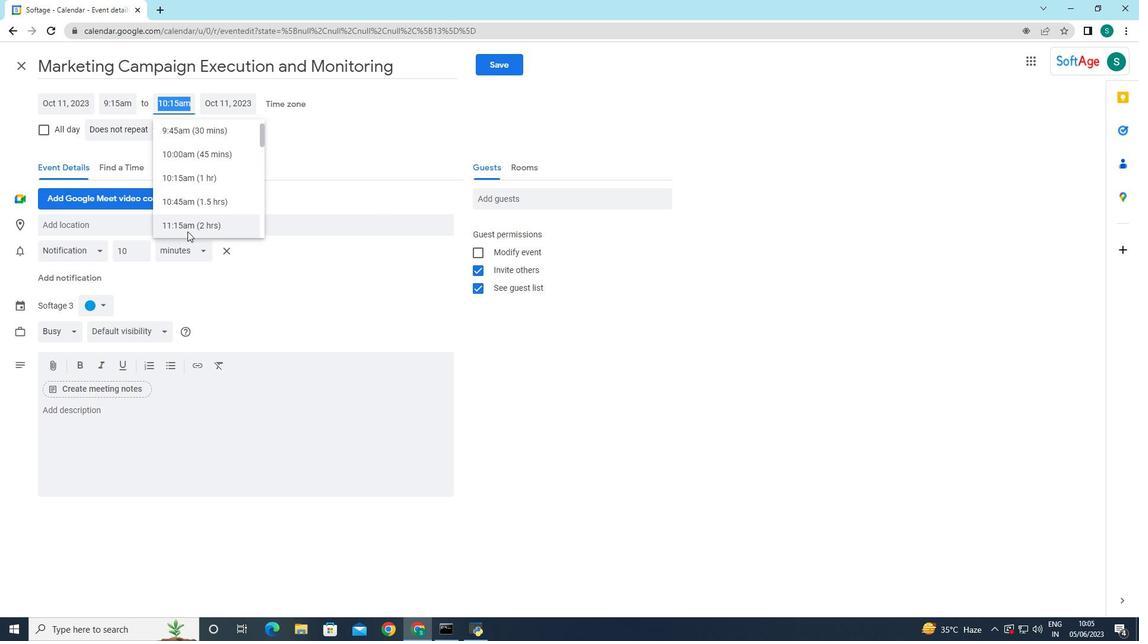 
Action: Mouse pressed left at (187, 228)
Screenshot: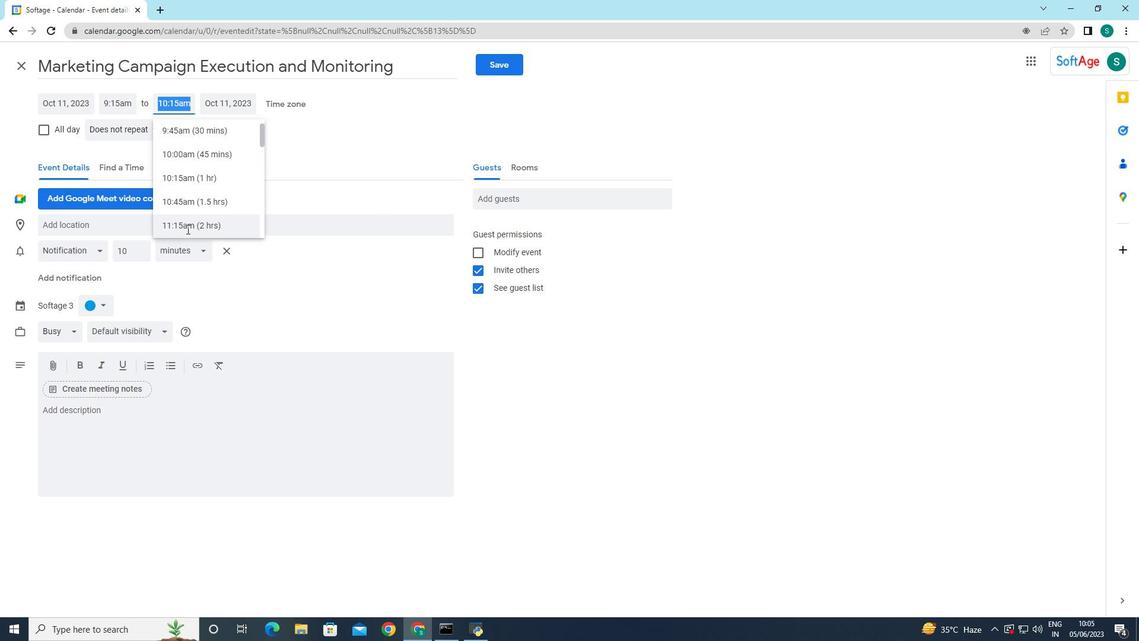 
Action: Mouse moved to (293, 150)
Screenshot: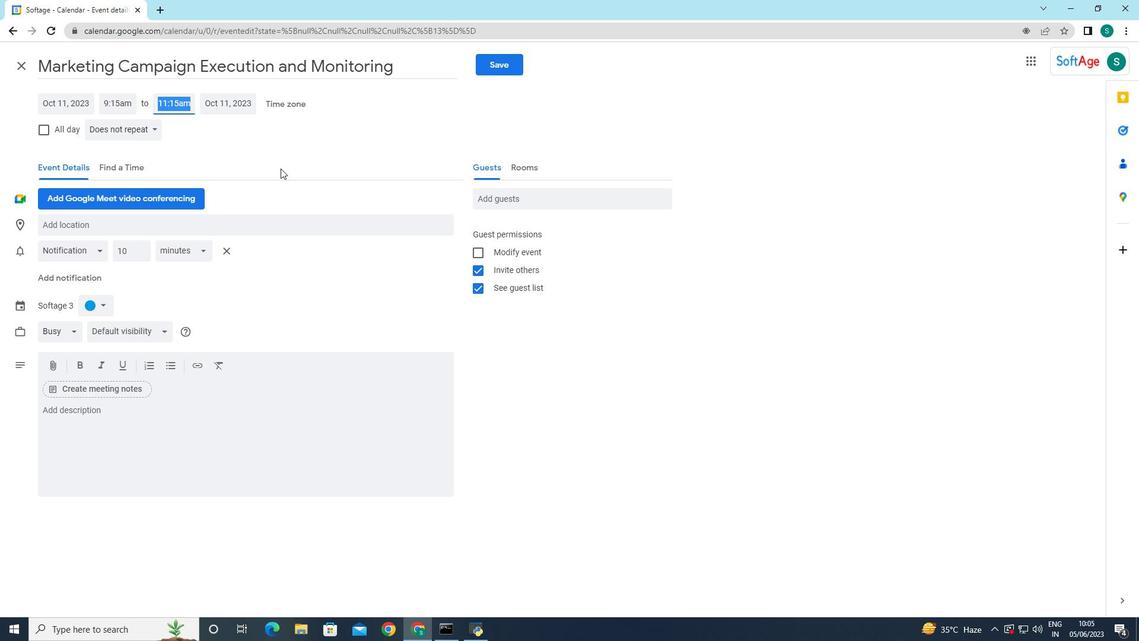 
Action: Mouse pressed left at (293, 150)
Screenshot: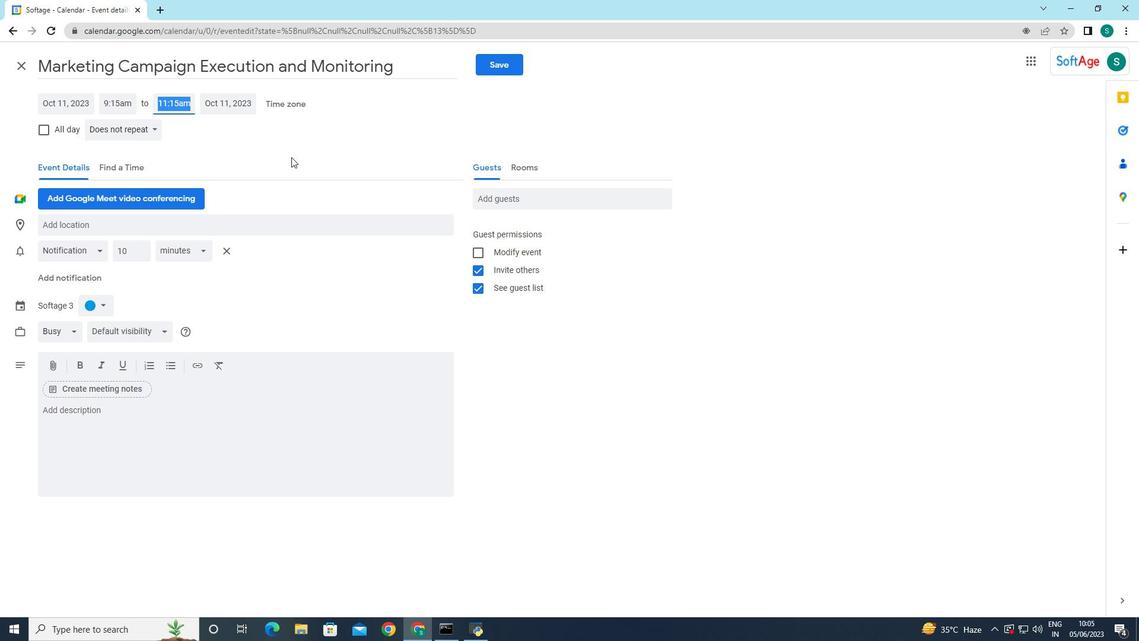 
Action: Mouse moved to (80, 409)
Screenshot: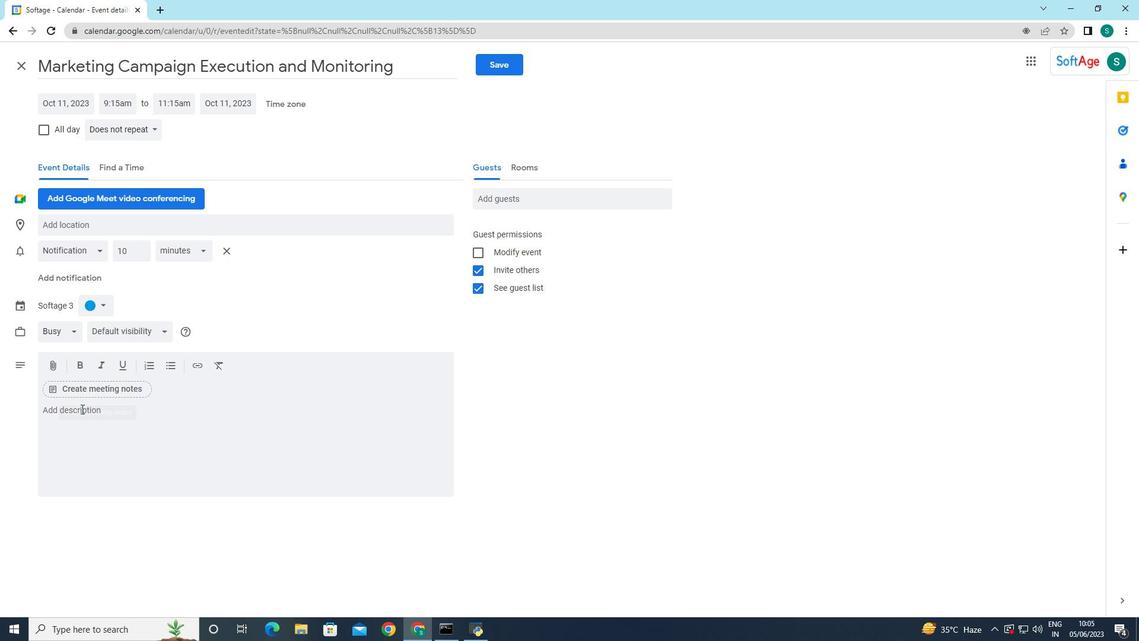 
Action: Mouse pressed left at (80, 409)
Screenshot: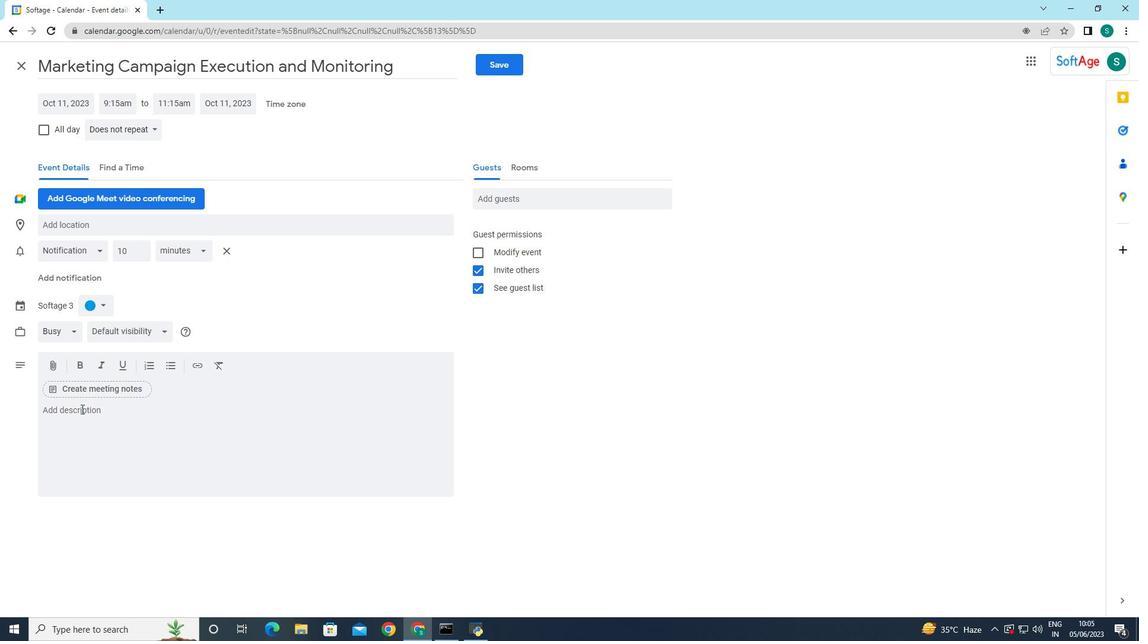 
Action: Mouse moved to (80, 408)
Screenshot: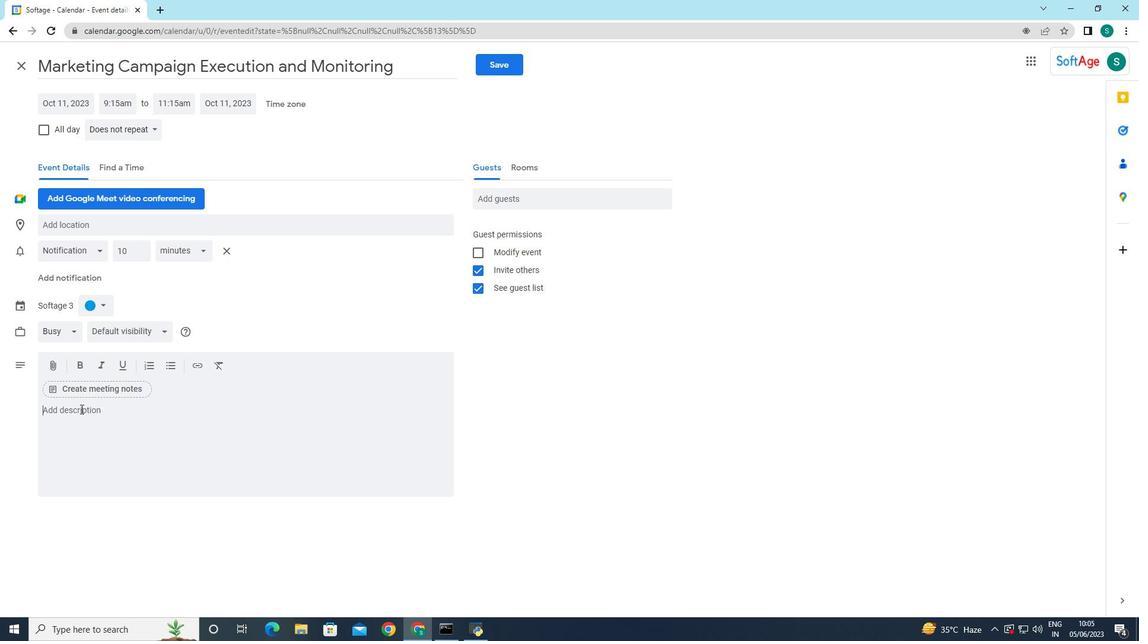 
Action: Key pressed <Key.caps_lock>k<Key.caps_lock>EY<Key.space>STAKEHOLDERS,<Key.space>INCLUDING<Key.space>SHAREHOLDERS,<Key.space>WILL<Key.space>HAVE<Key.space>THE<Key.space>OPPORTUNITY<Key.space>TO<Key.space>PARTICIPATE<Key.space>ACTIVELY<Key.space>IN<Key.space>THE<Key.space><Key.caps_lock>a<Key.caps_lock><Key.caps_lock>f<Key.backspace>gm<Key.caps_lock><Key.backspace>.<Key.space><Key.backspace><Key.backspace><Key.caps_lock>m.<Key.space>q<Key.caps_lock>UESTIONS<Key.space><Key.backspace>,<Key.space>COMMENTS<Key.space><Key.backspace>M<Key.space><Key.backspace><Key.backspace>,<Key.space>AND<Key.space>SUGGESTIONS<Key.space>FO<Key.backspace>ROM<Key.space>THE<Key.space>FLOOR<Key.space>WILL<Key.space>BE<Key.space>ENCOURAGED,<Key.space>PROVIDING<Key.space>A<Key.space>PLATFORM<Key.space>FOR<Key.space>OPEN<Key.space>DIALOGUE<Key.space>AND<Key.space>THE<Key.space>EXCHANGE<Key.space>OF<Key.space>IDEAS.<Key.space><Key.caps_lock>th<Key.caps_lock><Key.backspace>HE<Key.space>LEADERSHIP<Key.space><Key.caps_lock>t<Key.caps_lock>EAM<Key.space>AND<Key.space>RREK<Key.backspace><Key.backspace><Key.backspace>ELEVANT<Key.space>PERSONNEL<Key.space>WILL<Key.space>ADDRESS<Key.space>THESE<Key.space>QUERIES,<Key.space>ENSURING<Key.space>THAT<Key.space>STAKEHOLDERS<Key.space>HAVE<Key.space>A<Key.space>D<Key.backspace>CLEAR<Key.space>UNDERSTANDING<Key.space>OF<Key.space>THE<Key.space>ORGANIZATION'S<Key.space>DIRECTION<Key.space>AND<Key.space>DECISION-MAKING<Key.space>PROCESSES<Key.space><Key.backspace>.
Screenshot: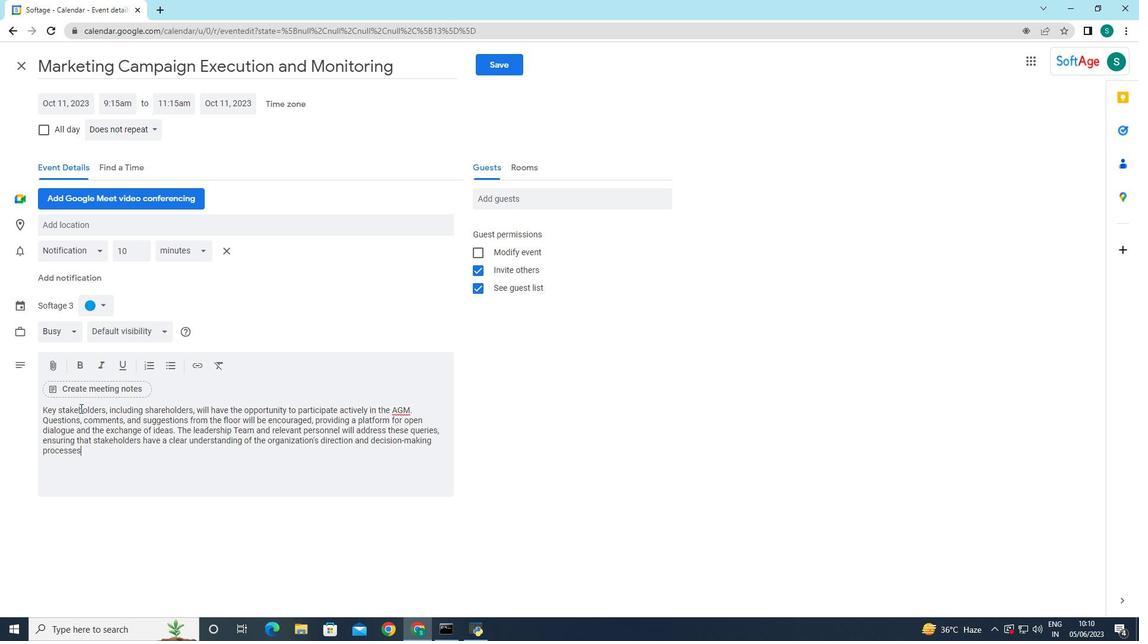 
Action: Mouse moved to (102, 308)
Screenshot: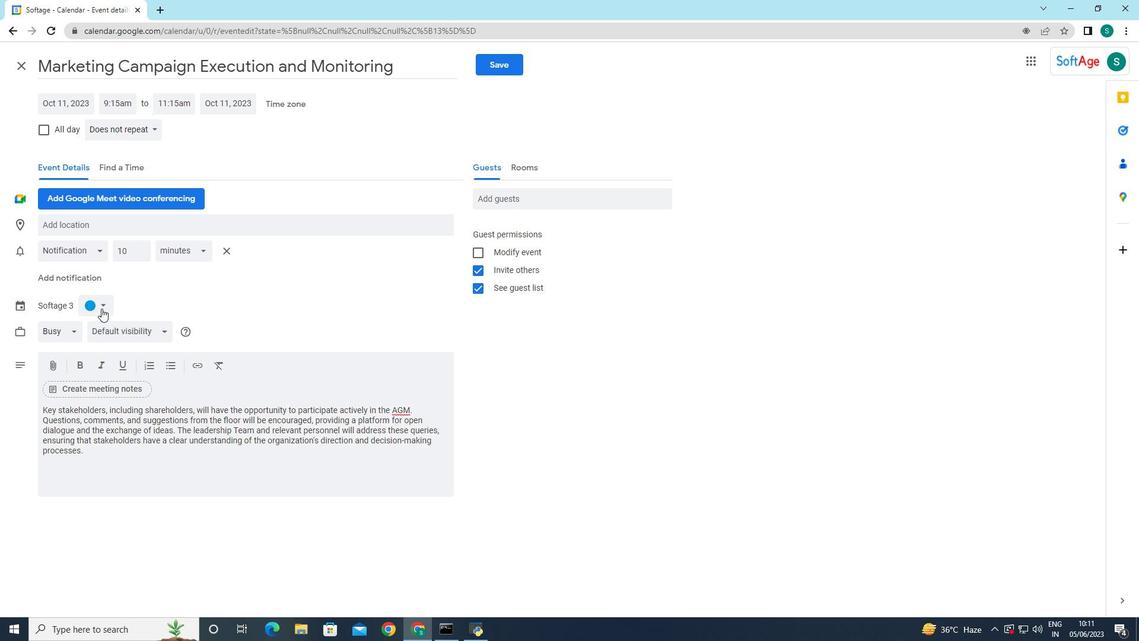 
Action: Mouse pressed left at (102, 308)
Screenshot: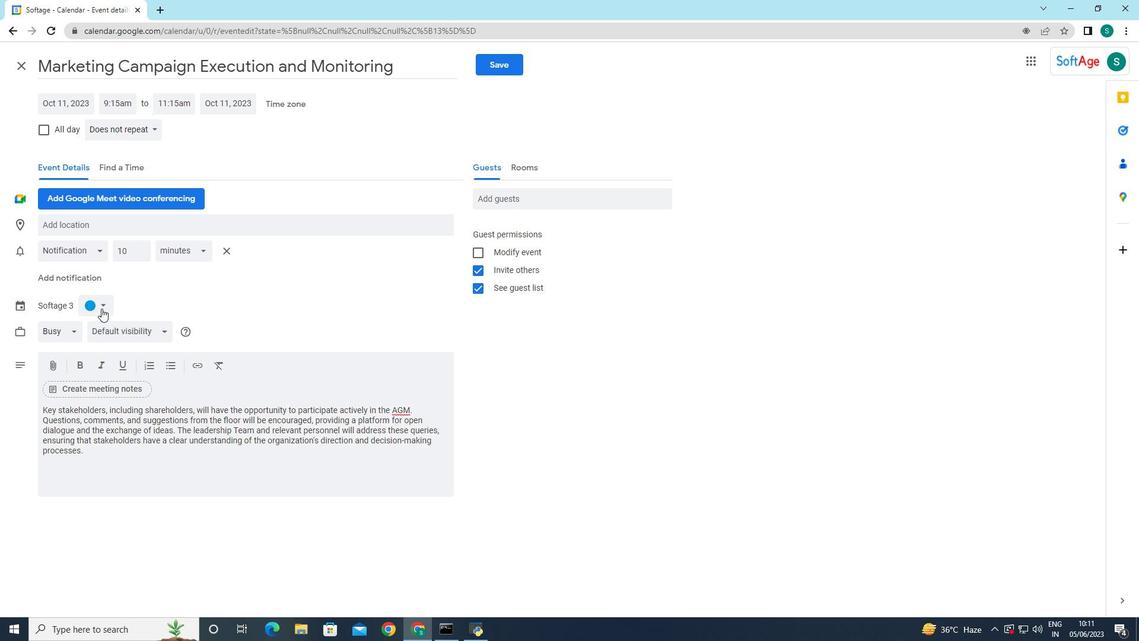
Action: Mouse moved to (104, 307)
Screenshot: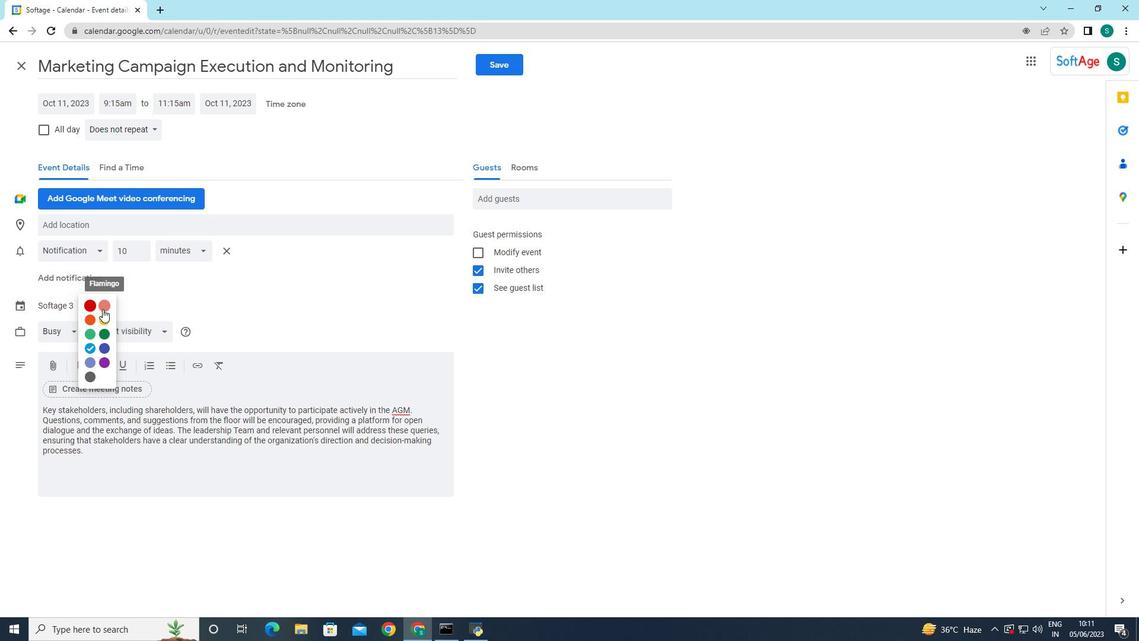 
Action: Mouse pressed left at (104, 307)
Screenshot: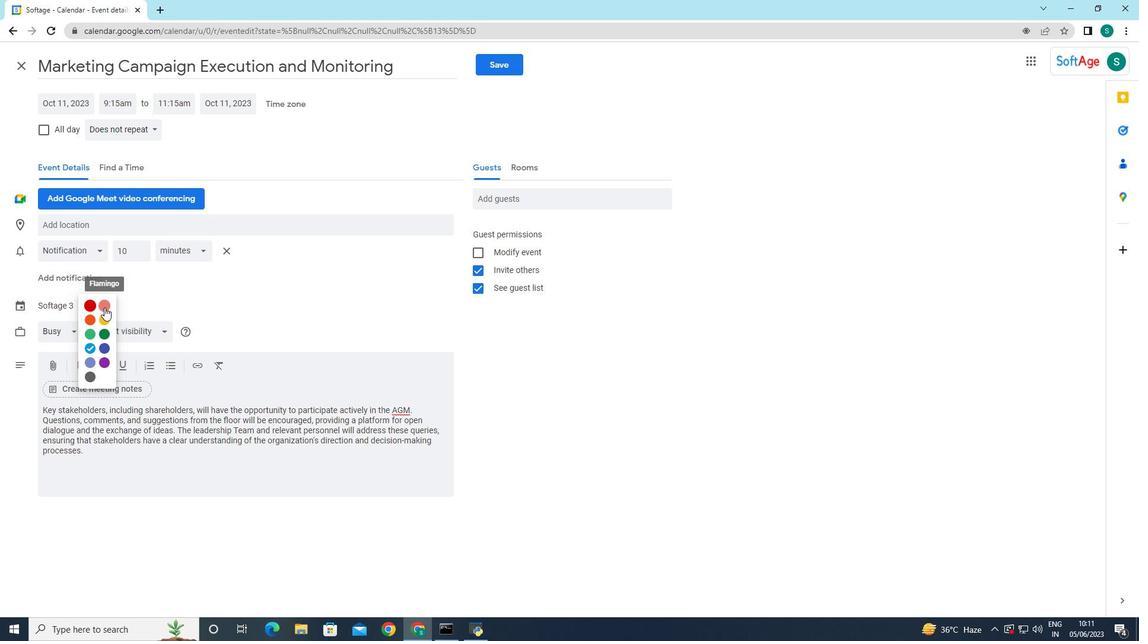 
Action: Mouse moved to (125, 222)
Screenshot: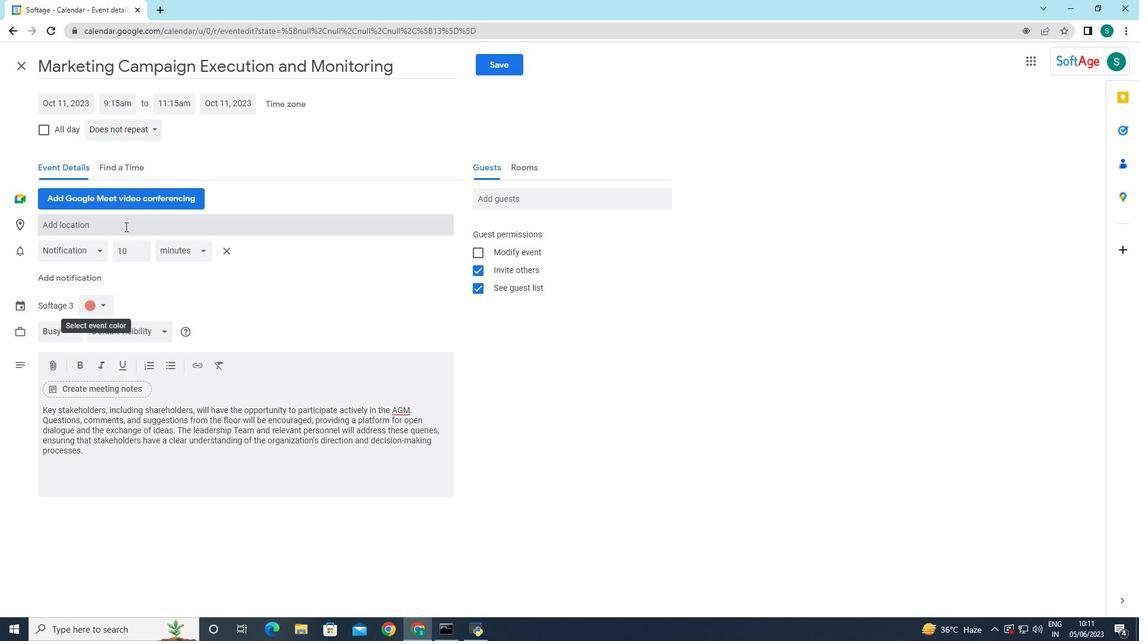 
Action: Mouse pressed left at (125, 222)
Screenshot: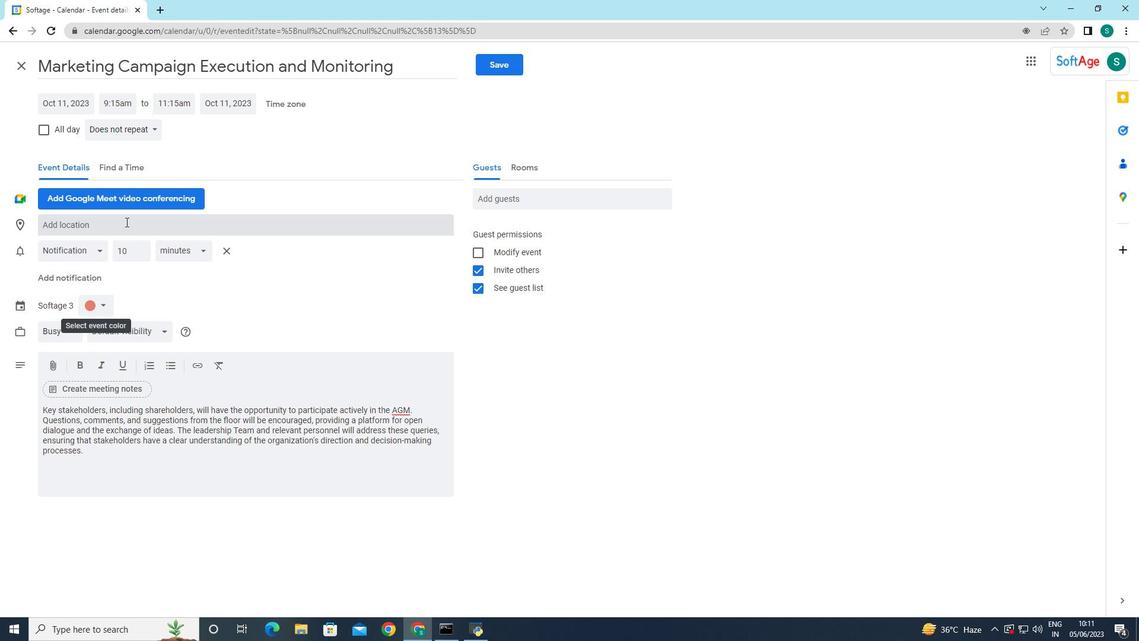 
Action: Key pressed <Key.caps_lock>t<Key.caps_lock>HE<Key.space>P<Key.backspace><Key.caps_lock>p<Key.caps_lock>LAZA,<Key.space><Key.caps_lock>n<Key.caps_lock>WE<Key.backspace><Key.backspace>W<Key.backspace>EW<Key.space><Key.caps_lock>y<Key.caps_lock>ORK<Key.space><Key.caps_lock>c<Key.caps_lock>ITY,<Key.space><Key.caps_lock>usa
Screenshot: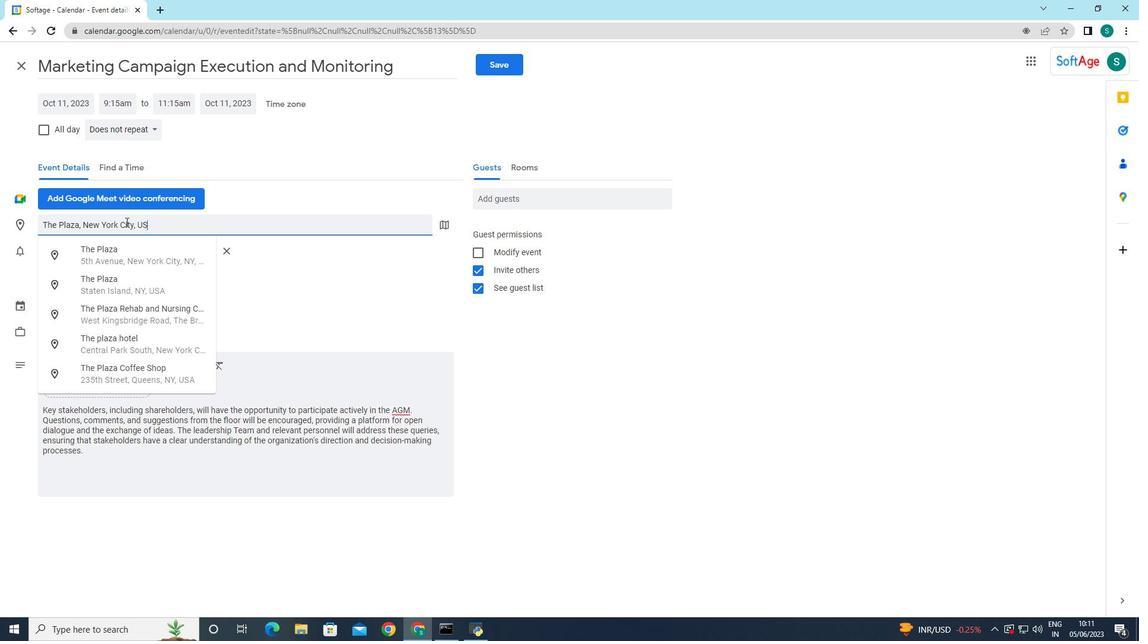 
Action: Mouse moved to (324, 306)
Screenshot: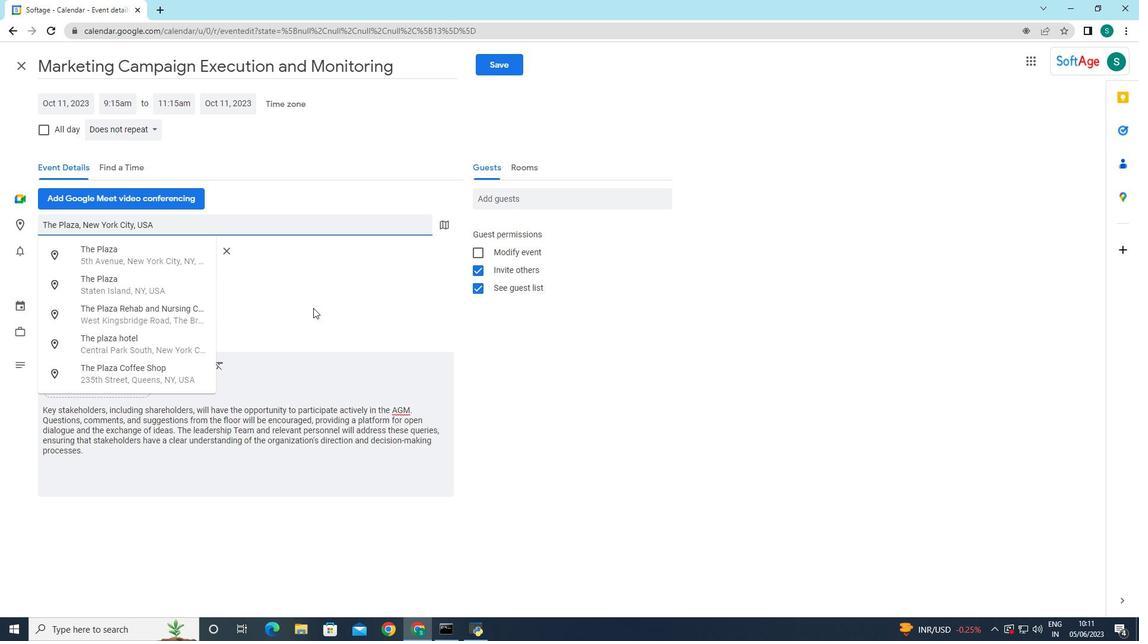 
Action: Mouse pressed left at (324, 306)
Screenshot: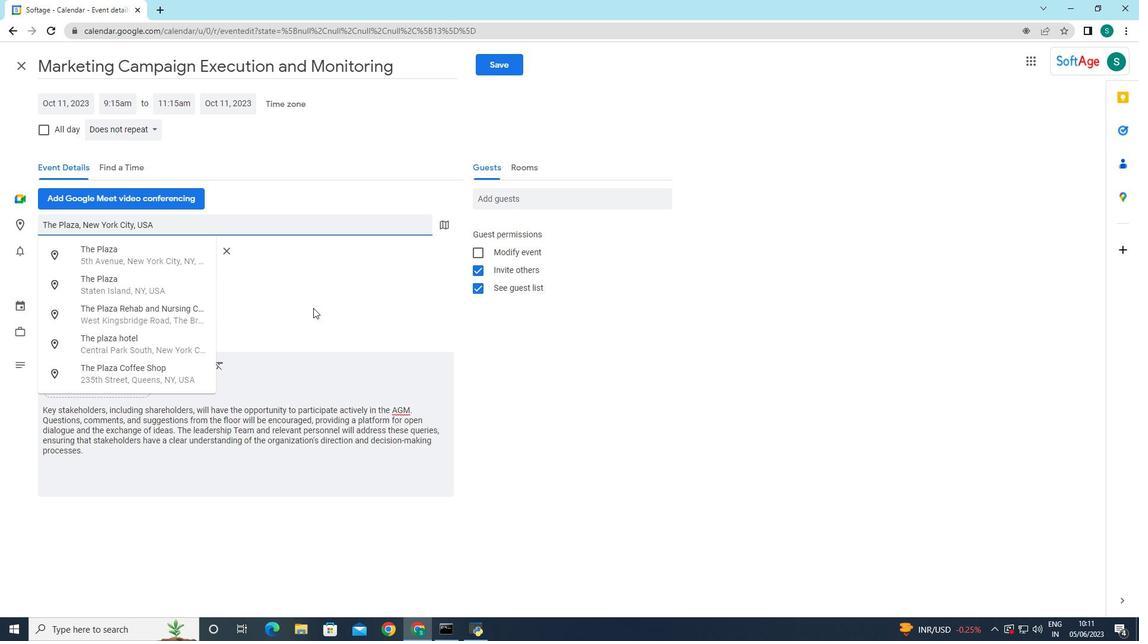 
Action: Mouse moved to (500, 199)
Screenshot: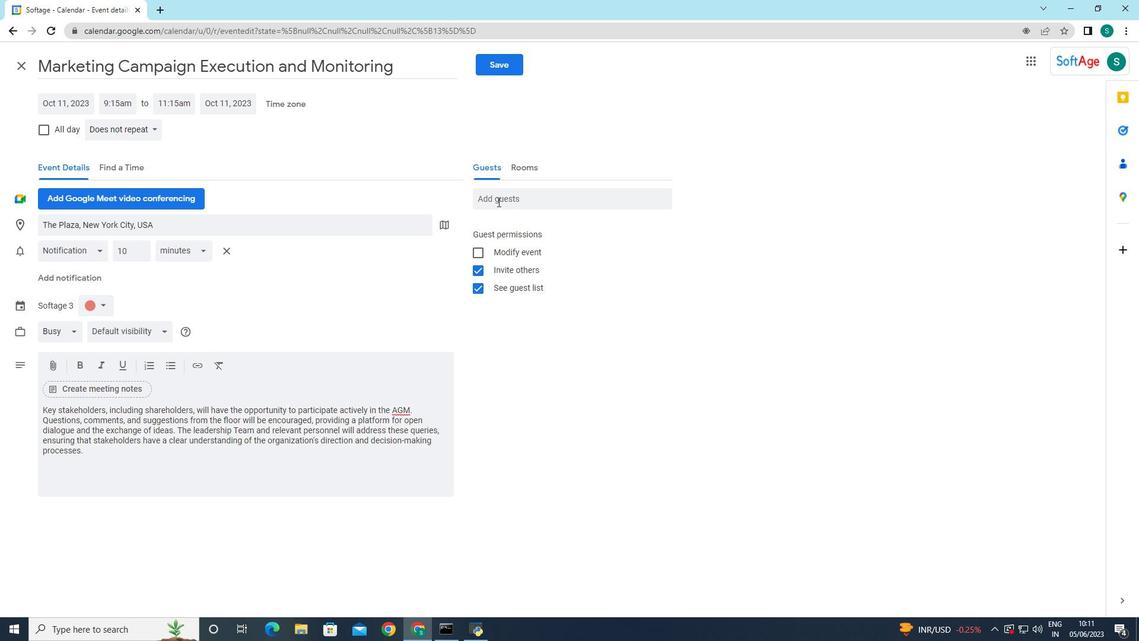 
Action: Mouse pressed left at (500, 199)
Screenshot: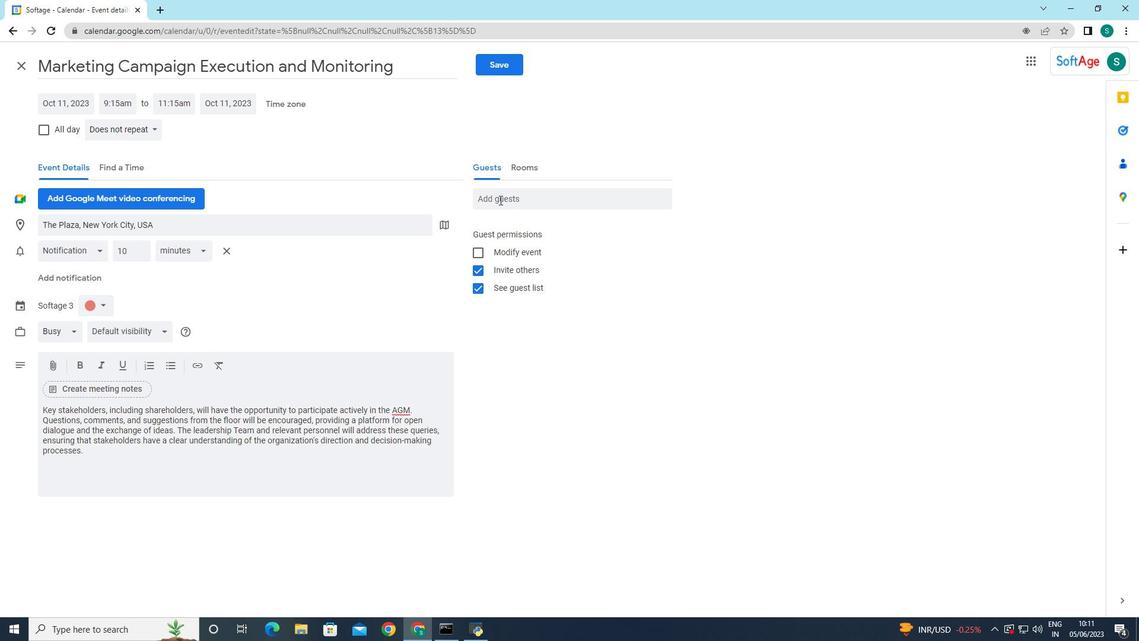 
Action: Mouse moved to (496, 203)
Screenshot: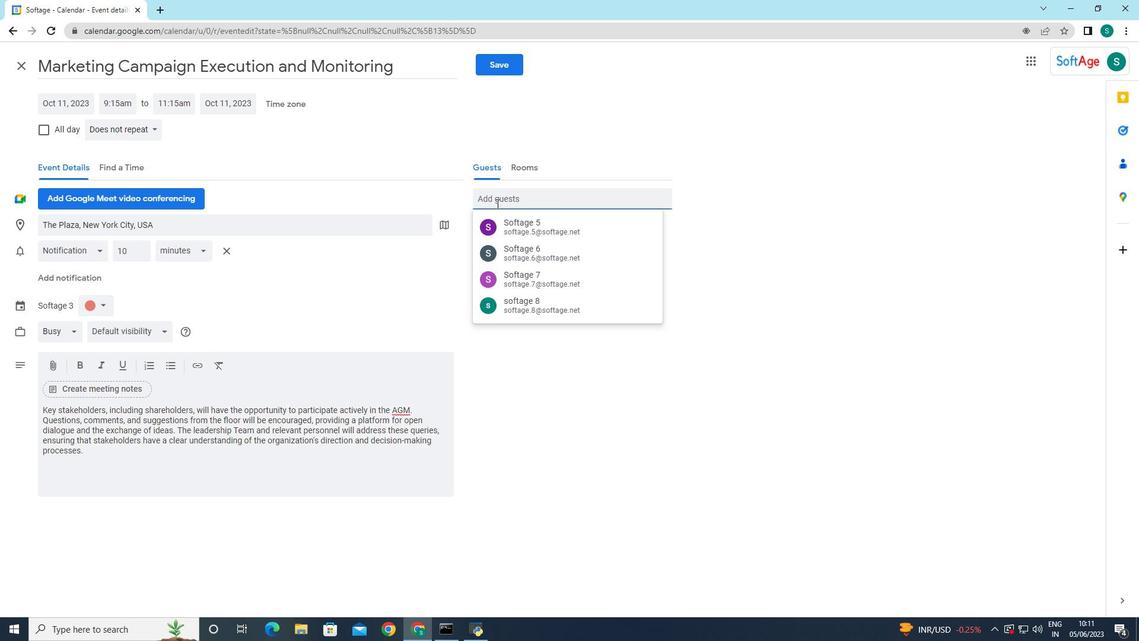 
Action: Key pressed softage.6
Screenshot: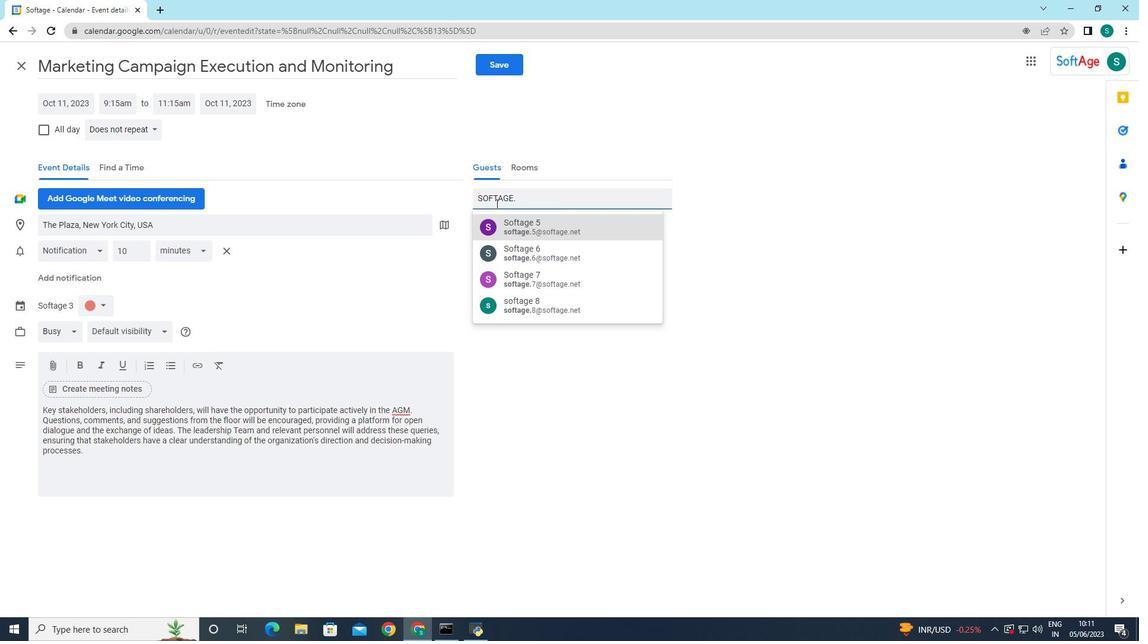 
Action: Mouse moved to (513, 223)
Screenshot: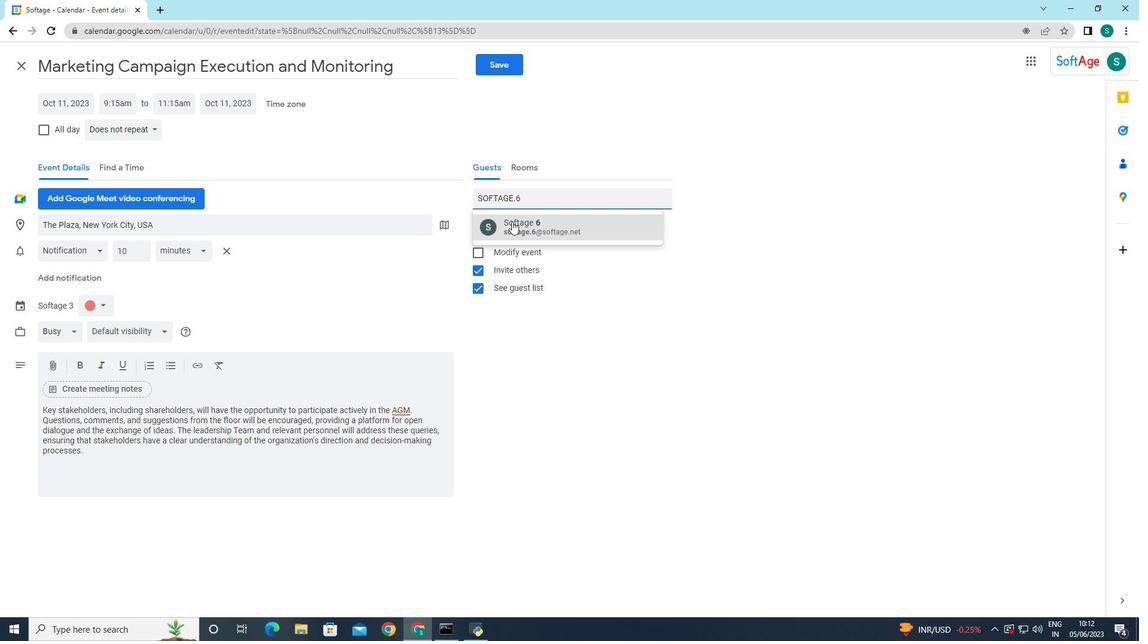 
Action: Mouse pressed left at (513, 223)
Screenshot: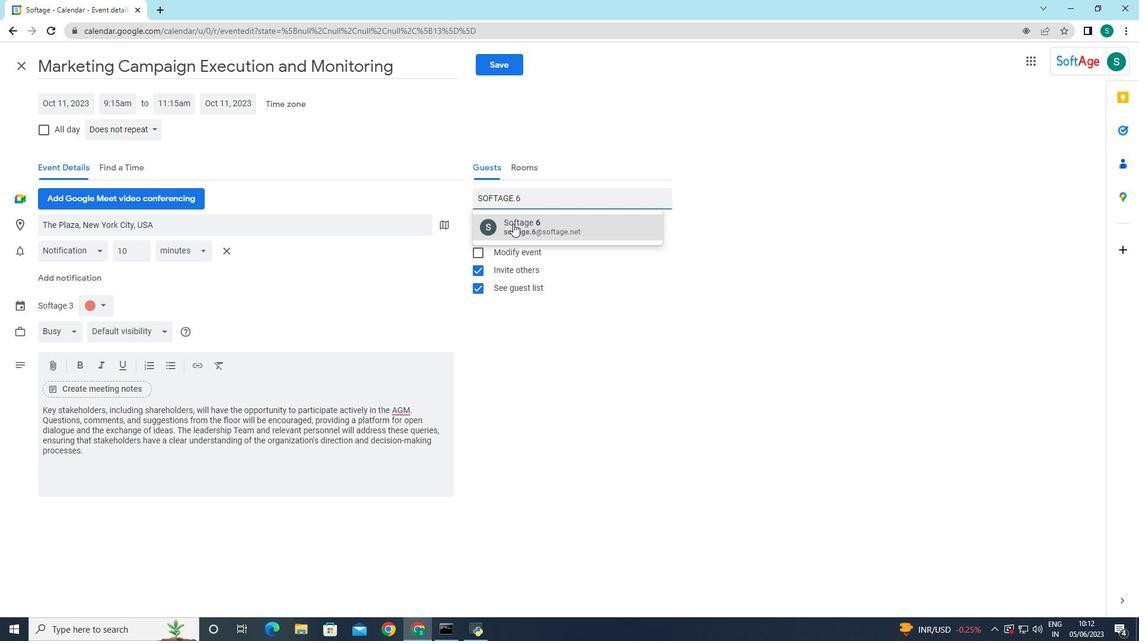 
Action: Mouse moved to (547, 192)
Screenshot: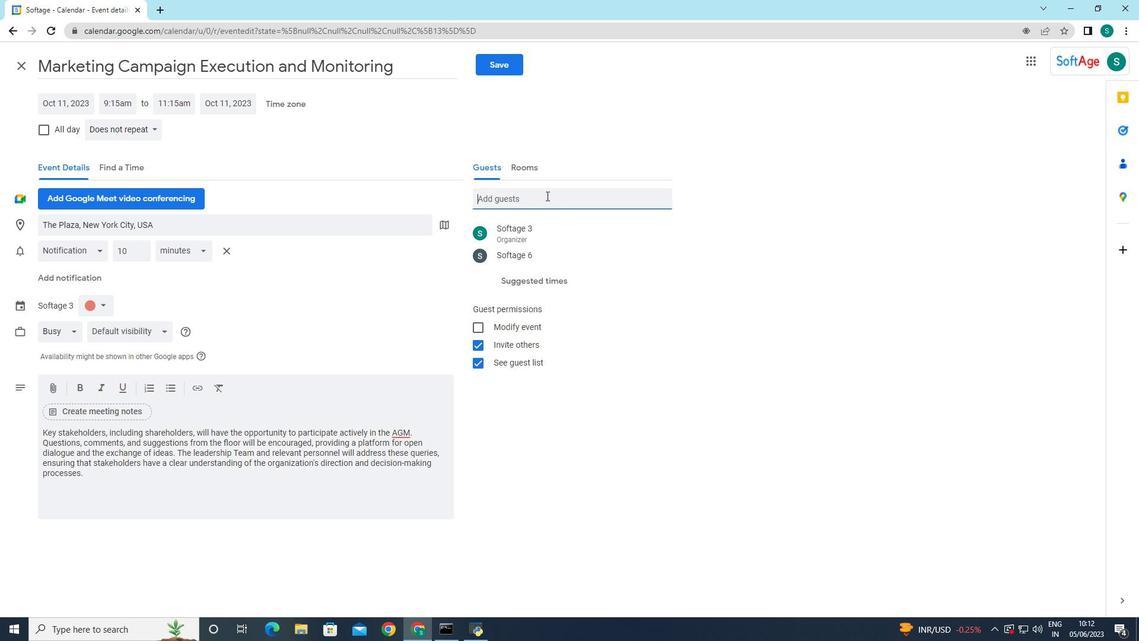 
Action: Mouse pressed left at (547, 192)
Screenshot: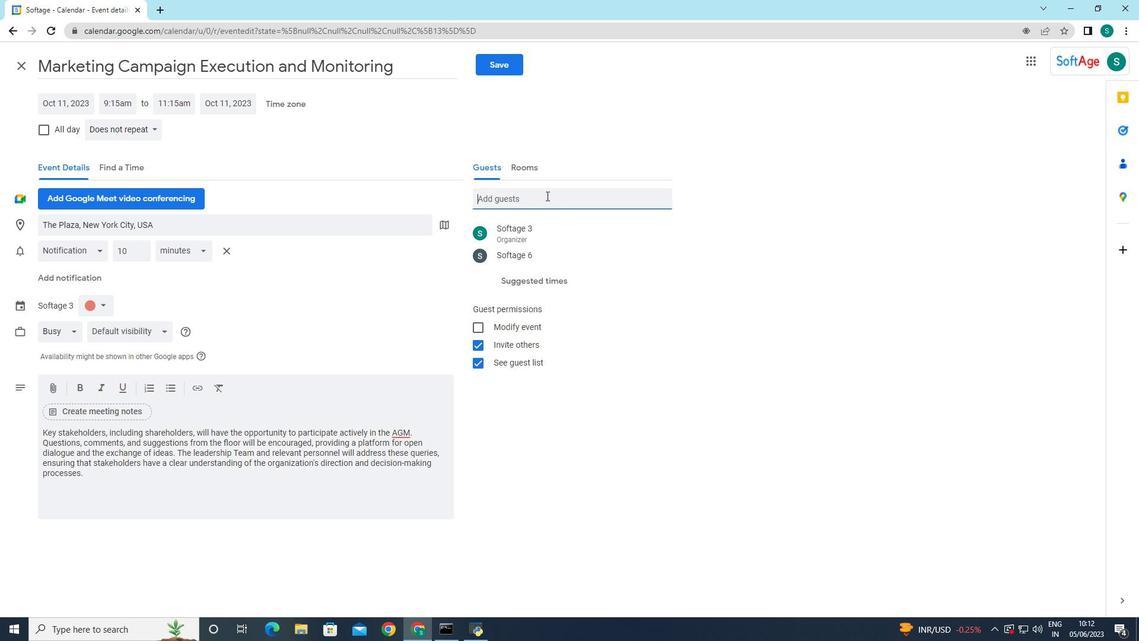 
Action: Key pressed softage,<Key.backspace>.
Screenshot: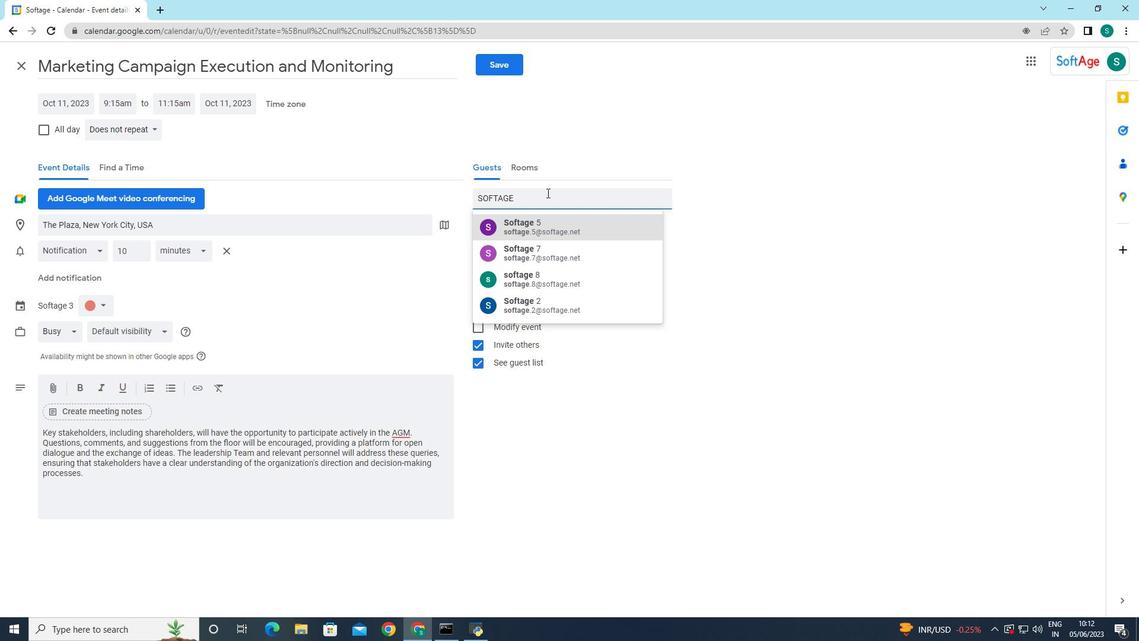 
Action: Mouse moved to (520, 203)
Screenshot: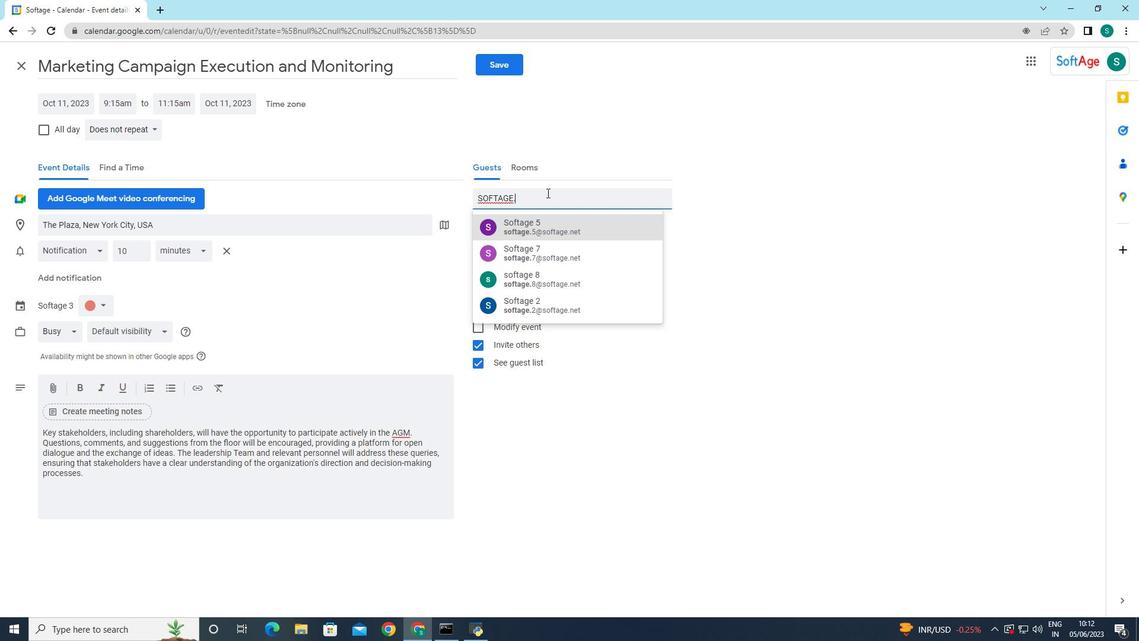 
Action: Key pressed 7
Screenshot: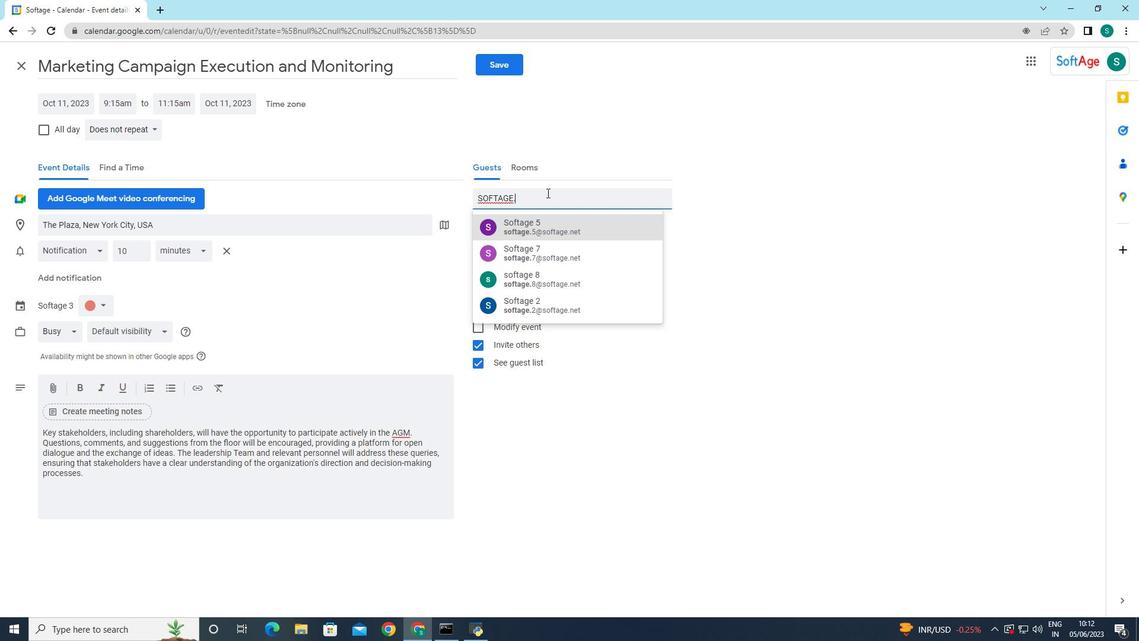 
Action: Mouse moved to (563, 229)
Screenshot: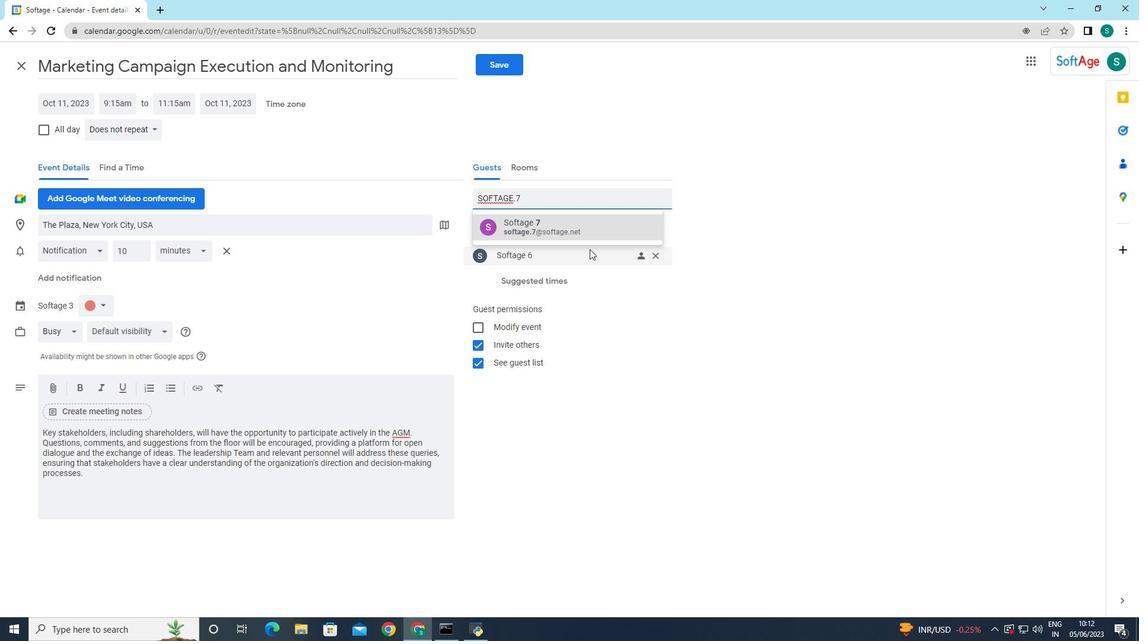 
Action: Mouse pressed left at (563, 229)
Screenshot: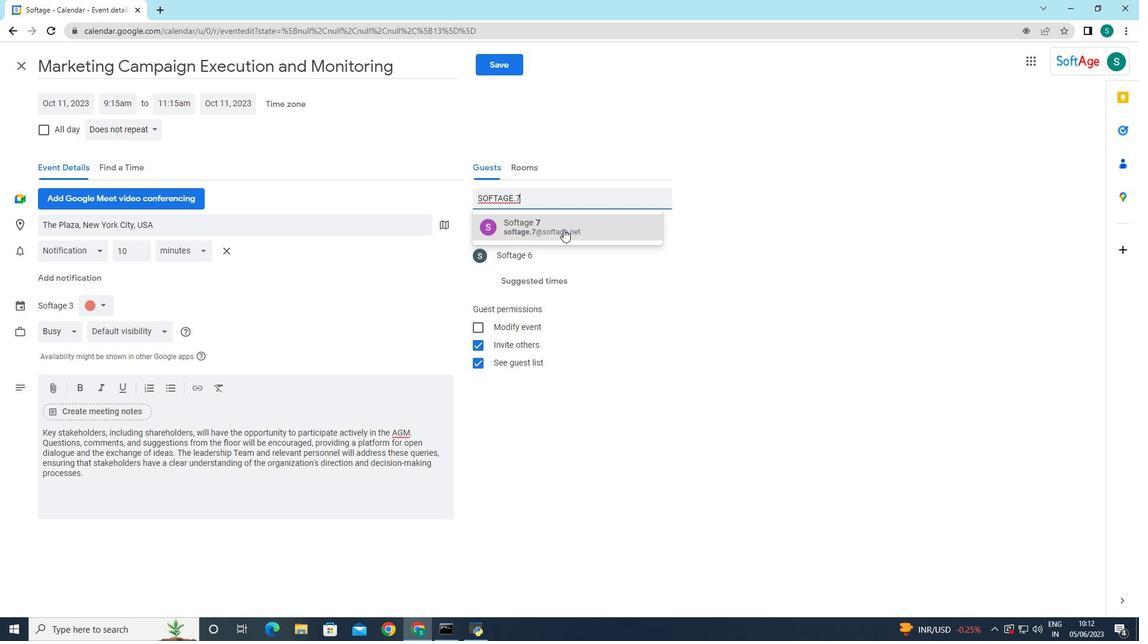 
Action: Mouse moved to (654, 233)
Screenshot: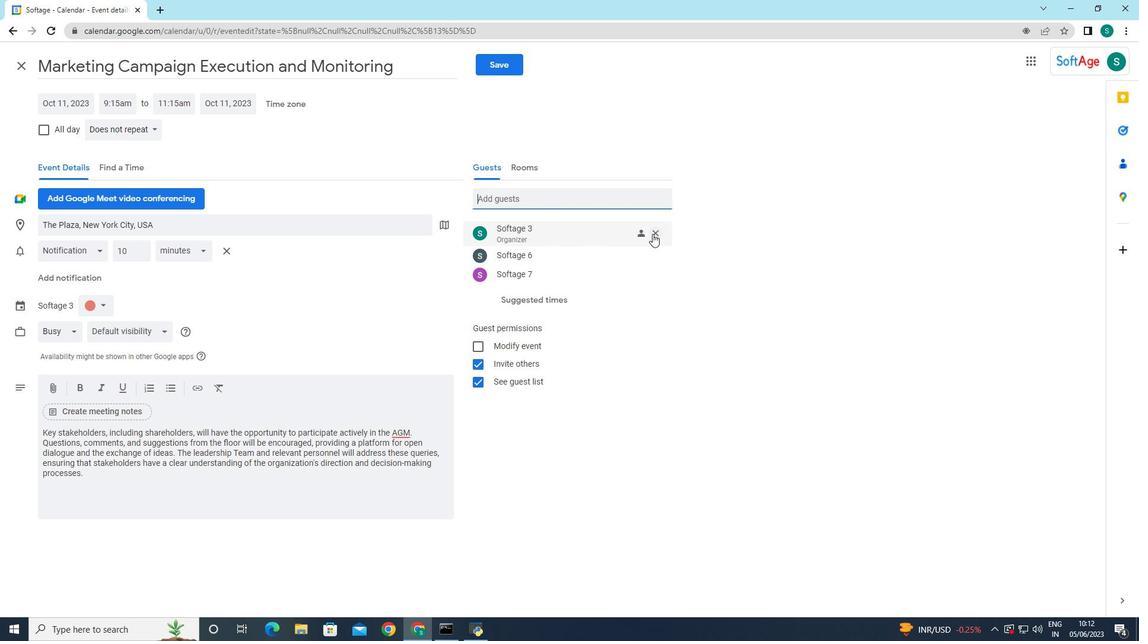 
Action: Mouse pressed left at (654, 233)
Screenshot: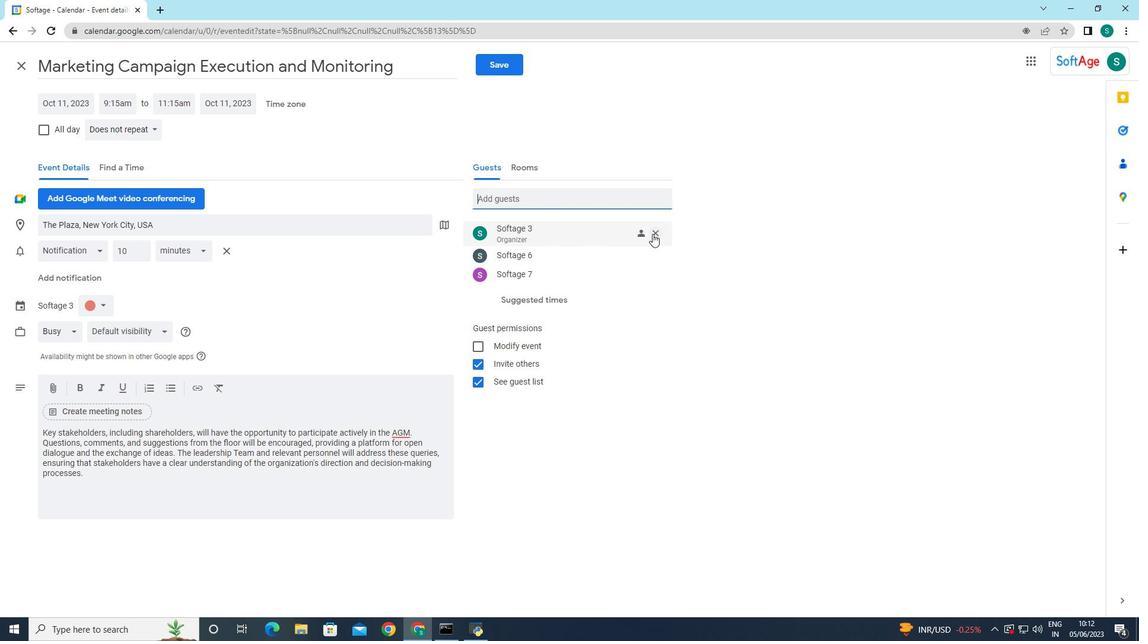 
Action: Mouse moved to (122, 129)
Screenshot: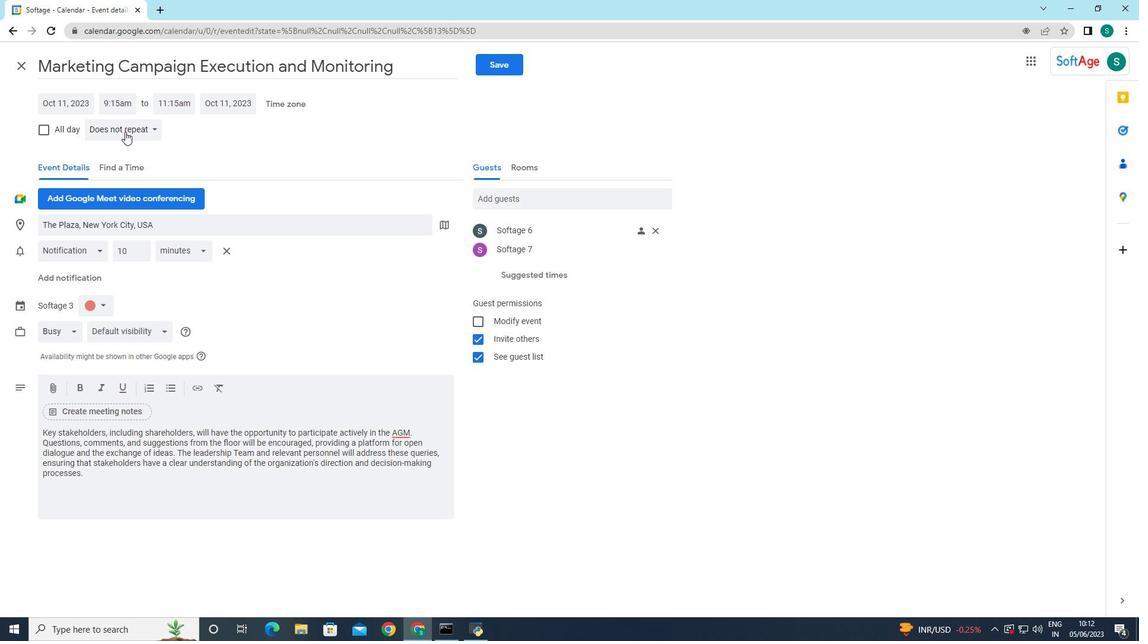 
Action: Mouse pressed left at (122, 129)
Screenshot: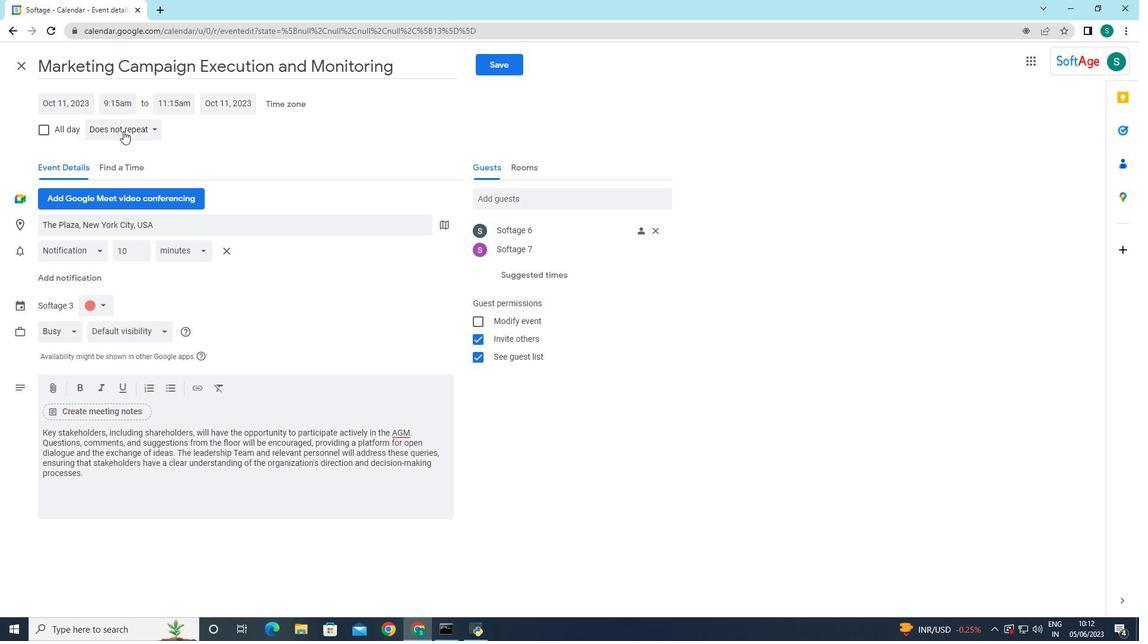 
Action: Mouse moved to (123, 257)
Screenshot: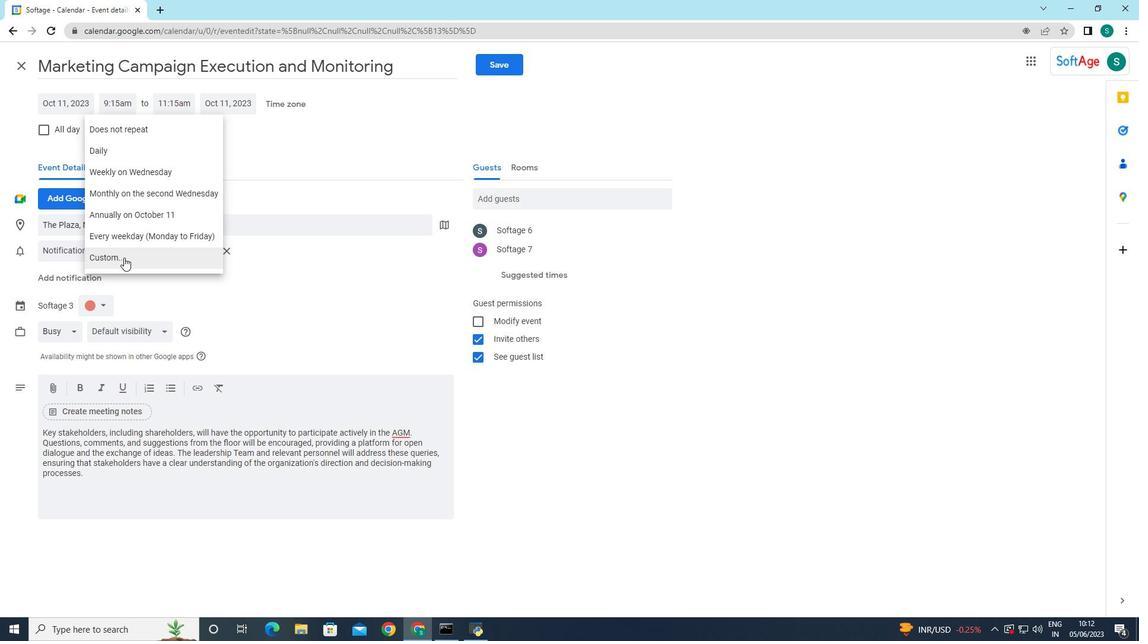 
Action: Mouse pressed left at (124, 257)
Screenshot: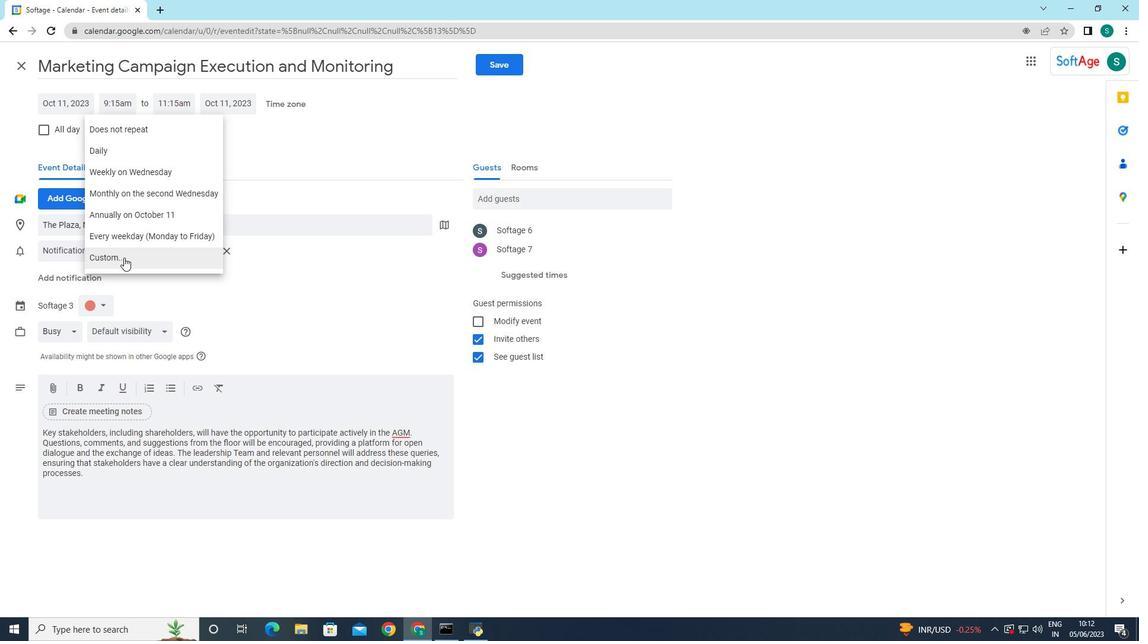 
Action: Mouse moved to (477, 308)
Screenshot: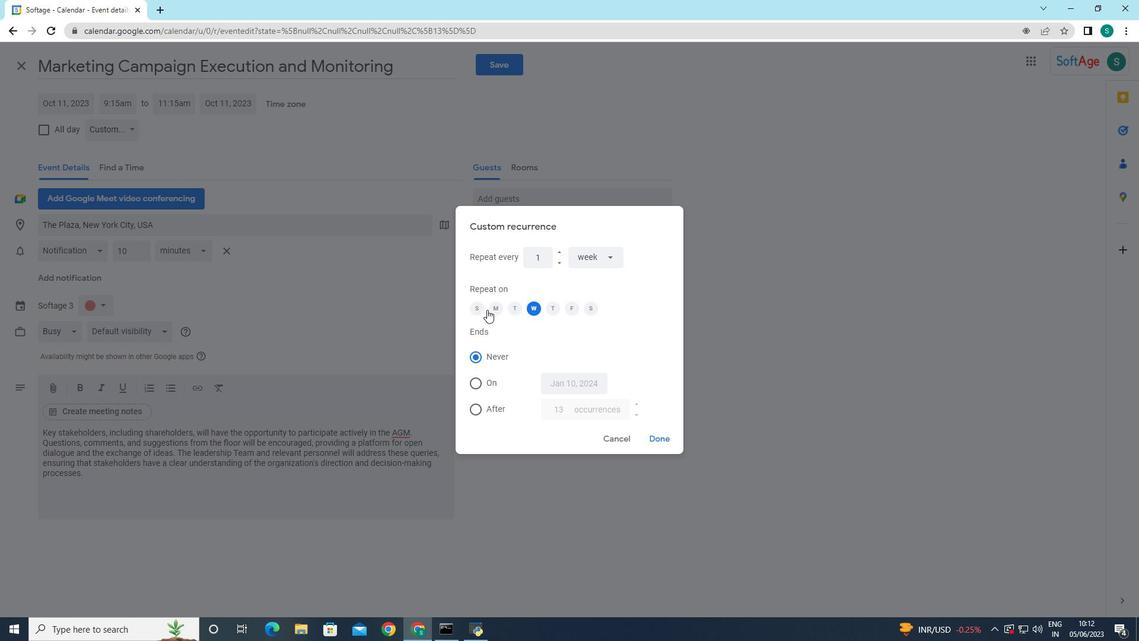 
Action: Mouse pressed left at (477, 308)
Screenshot: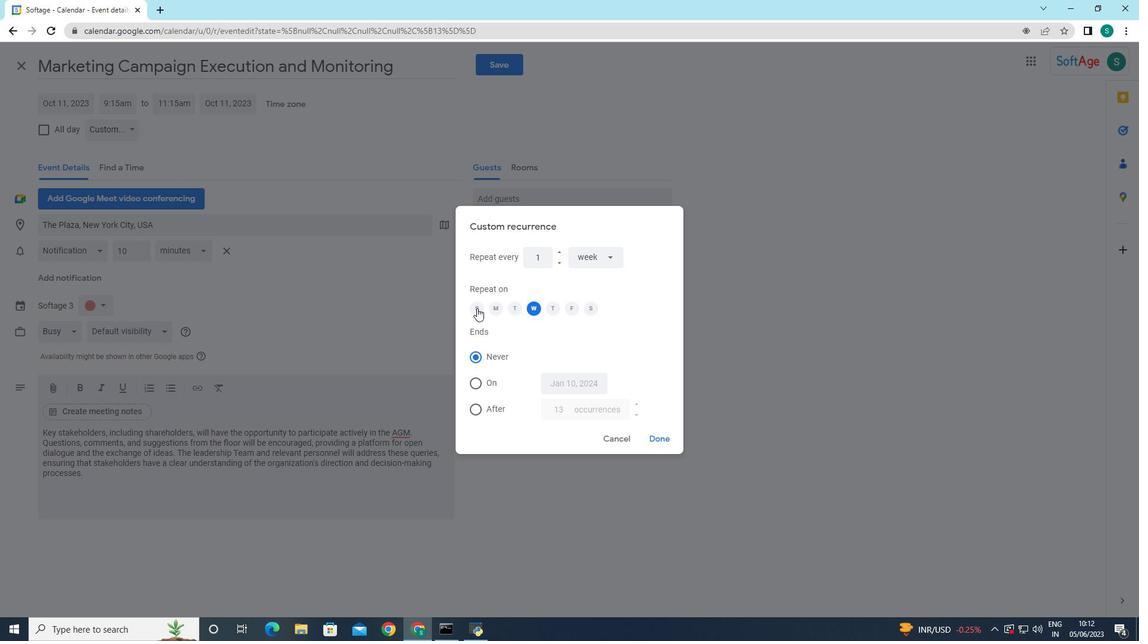 
Action: Mouse moved to (539, 308)
Screenshot: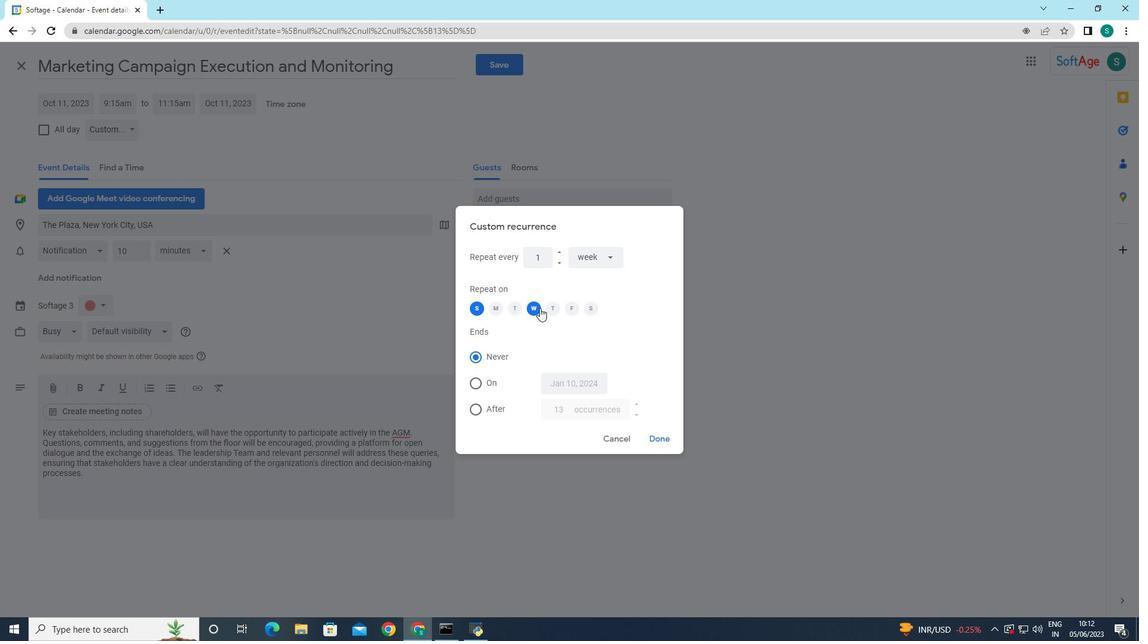 
Action: Mouse pressed left at (539, 308)
Screenshot: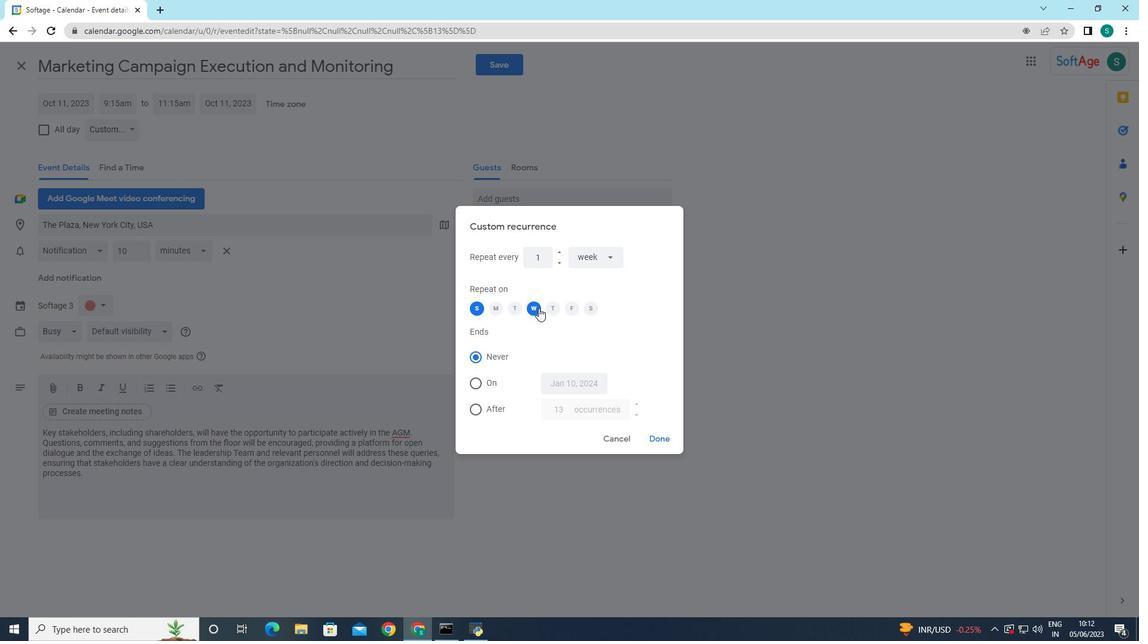 
Action: Mouse moved to (663, 438)
Screenshot: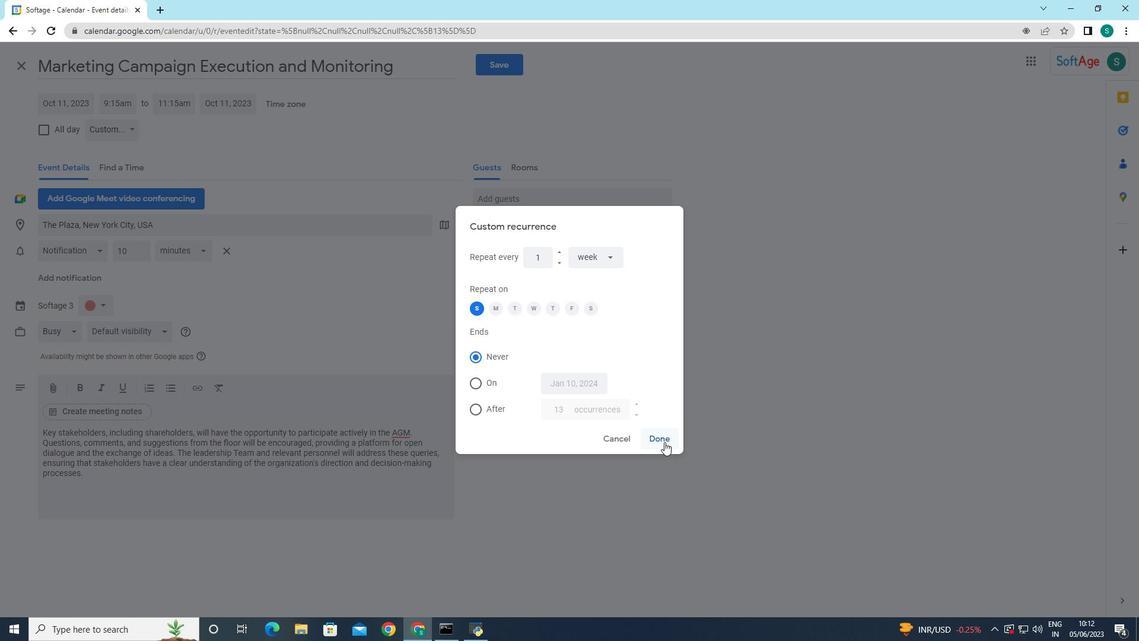 
Action: Mouse pressed left at (663, 438)
Screenshot: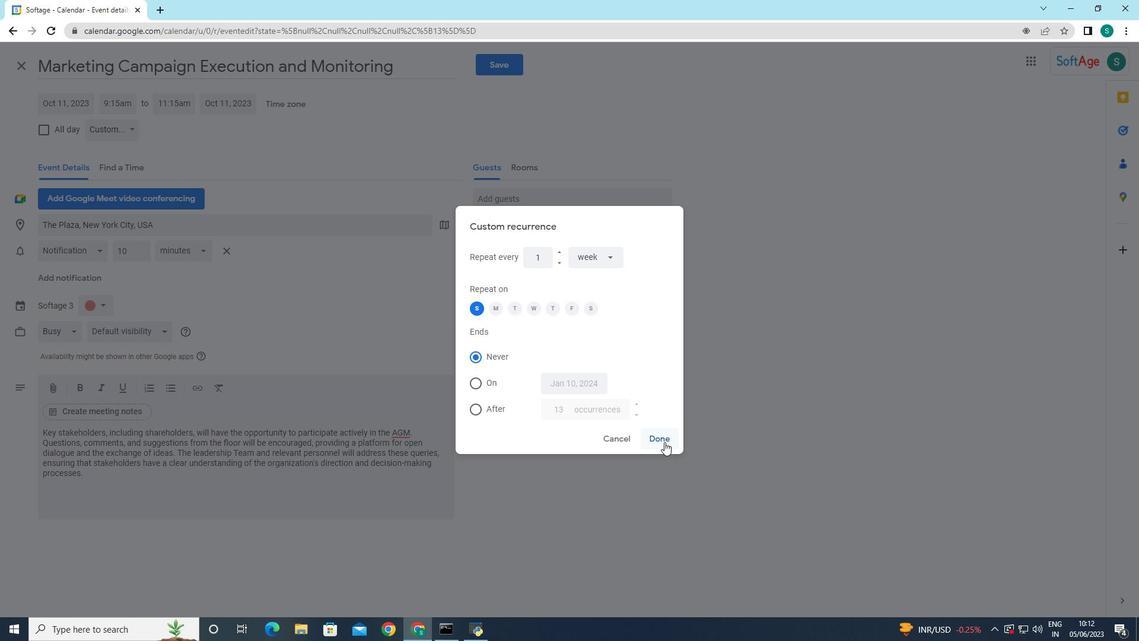 
Action: Mouse moved to (492, 63)
Screenshot: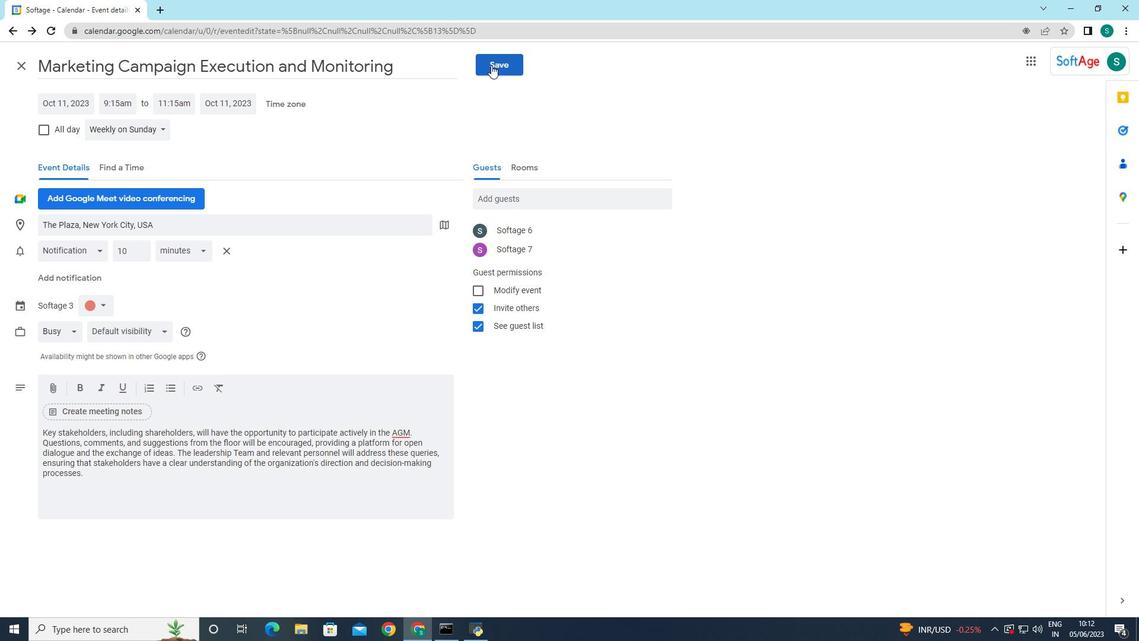 
Action: Mouse pressed left at (492, 63)
Screenshot: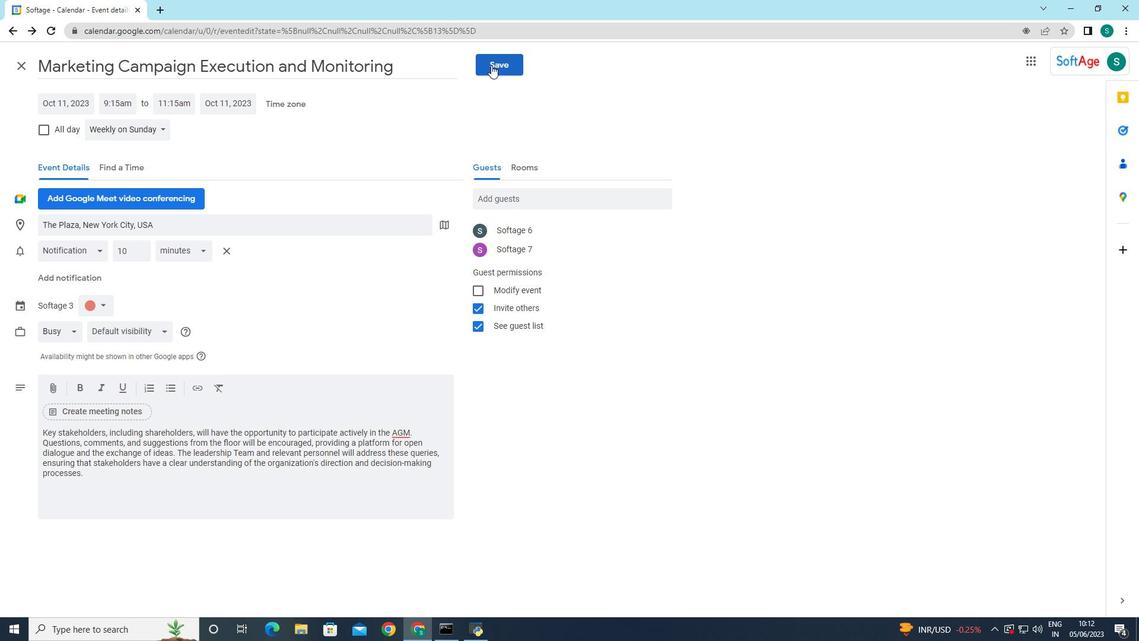 
Action: Mouse moved to (676, 357)
Screenshot: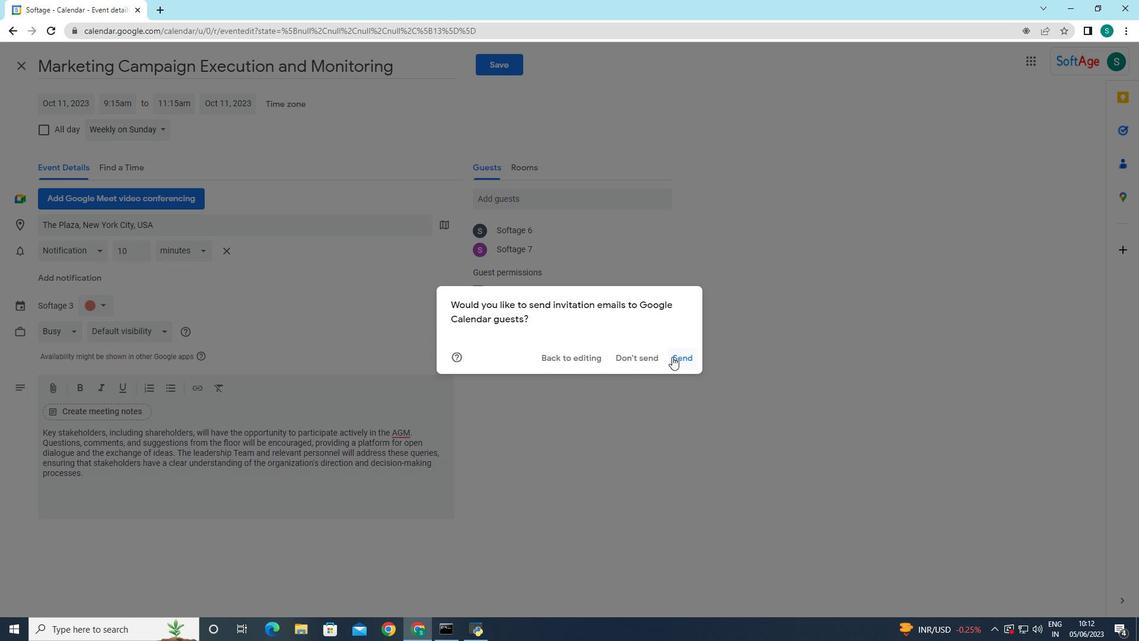 
Action: Mouse pressed left at (676, 357)
Screenshot: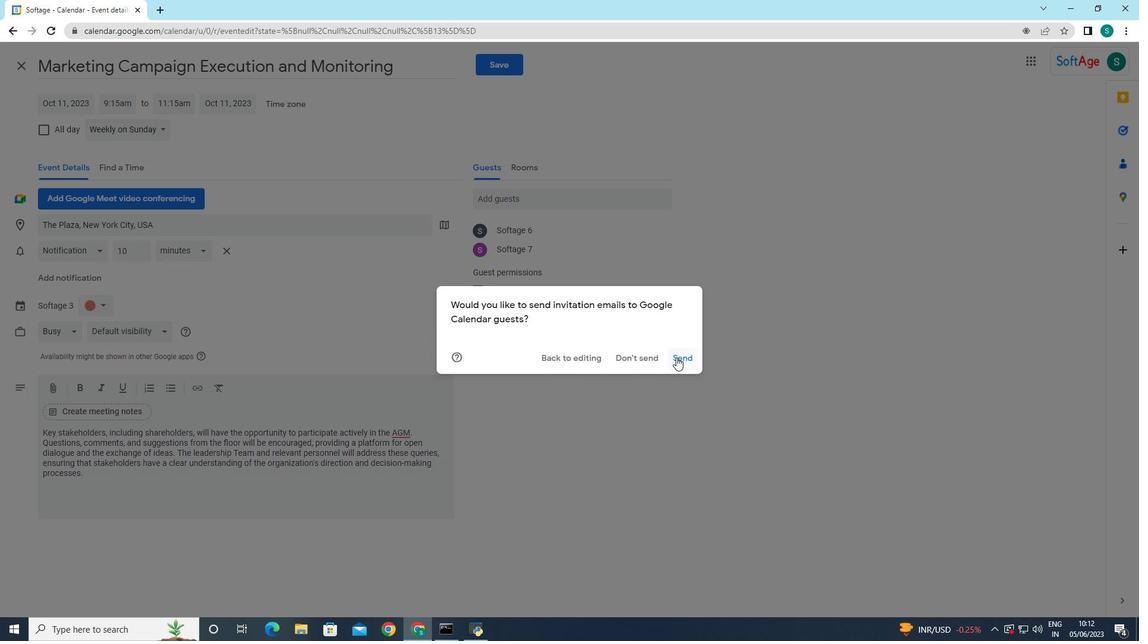 
Action: Mouse moved to (667, 358)
Screenshot: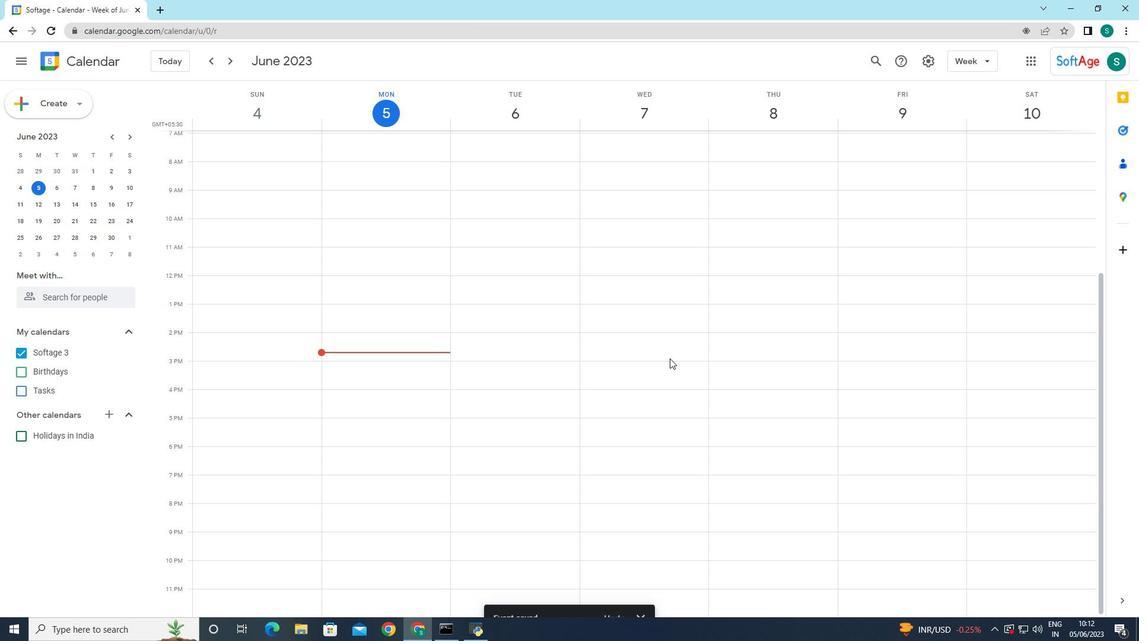 
